 Task: Search one way flight ticket for 3 adults, 3 children in business from South Bend: South Bend International Airport to Fort Wayne: Fort Wayne International Airport on 5-4-2023. Choice of flights is Delta. Number of bags: 4 checked bags. Outbound departure time preference is 9:00.
Action: Mouse moved to (312, 291)
Screenshot: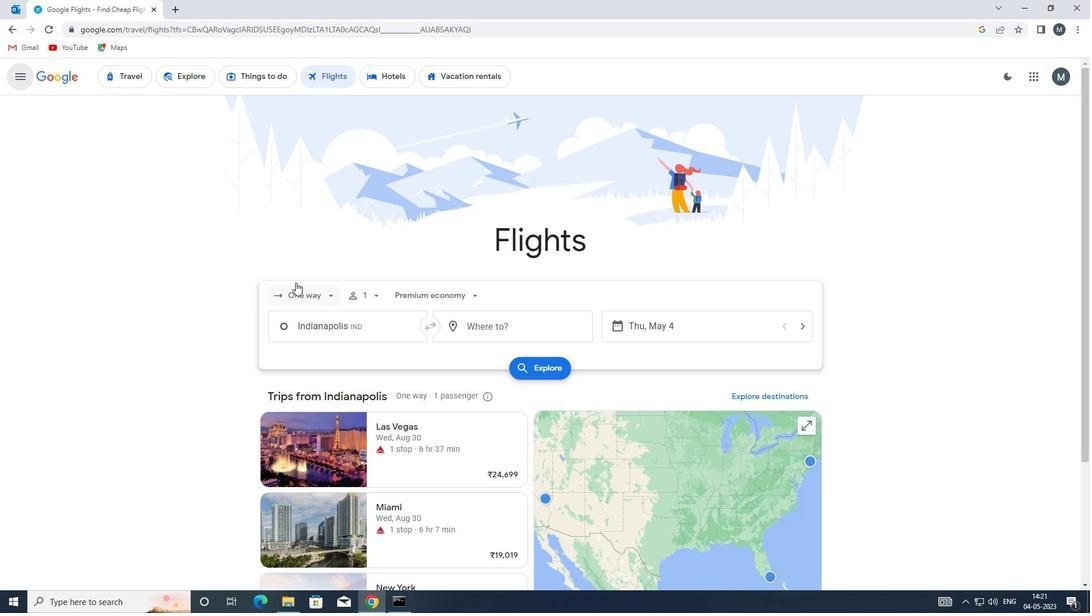 
Action: Mouse pressed left at (312, 291)
Screenshot: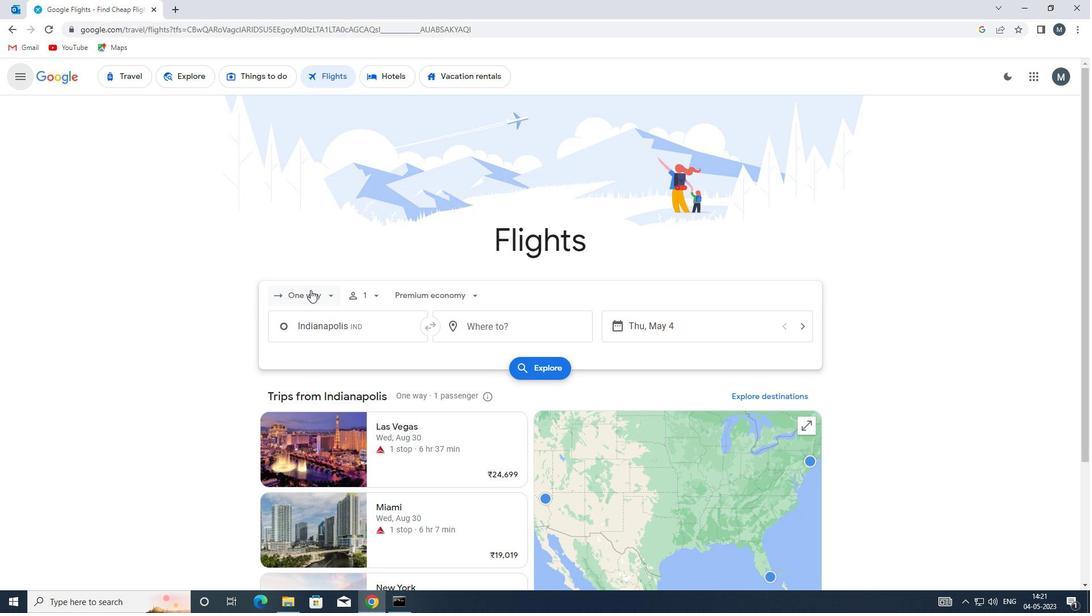 
Action: Mouse moved to (327, 353)
Screenshot: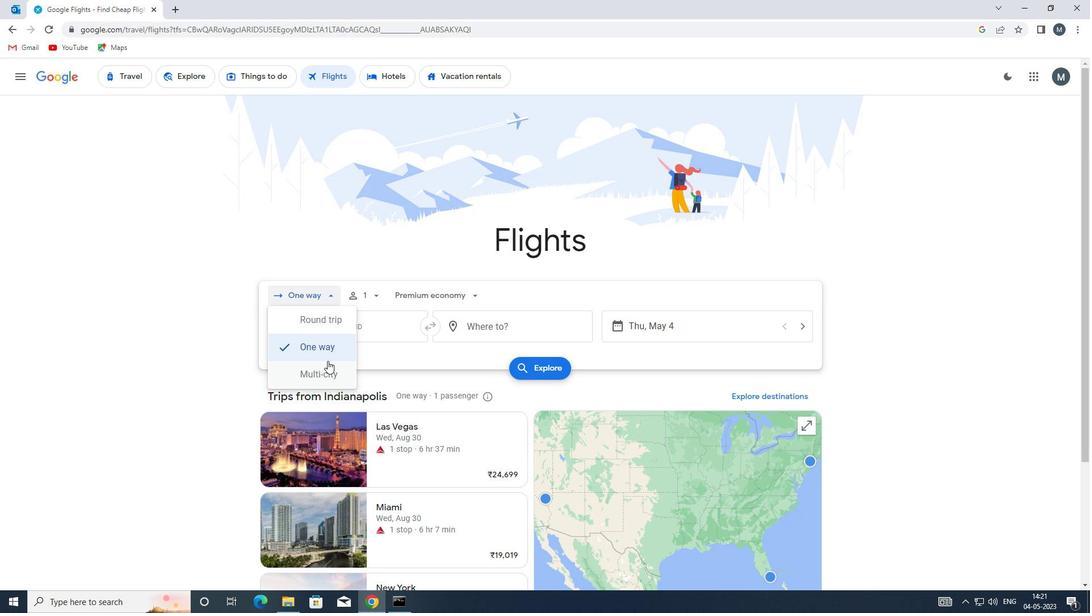 
Action: Mouse pressed left at (327, 353)
Screenshot: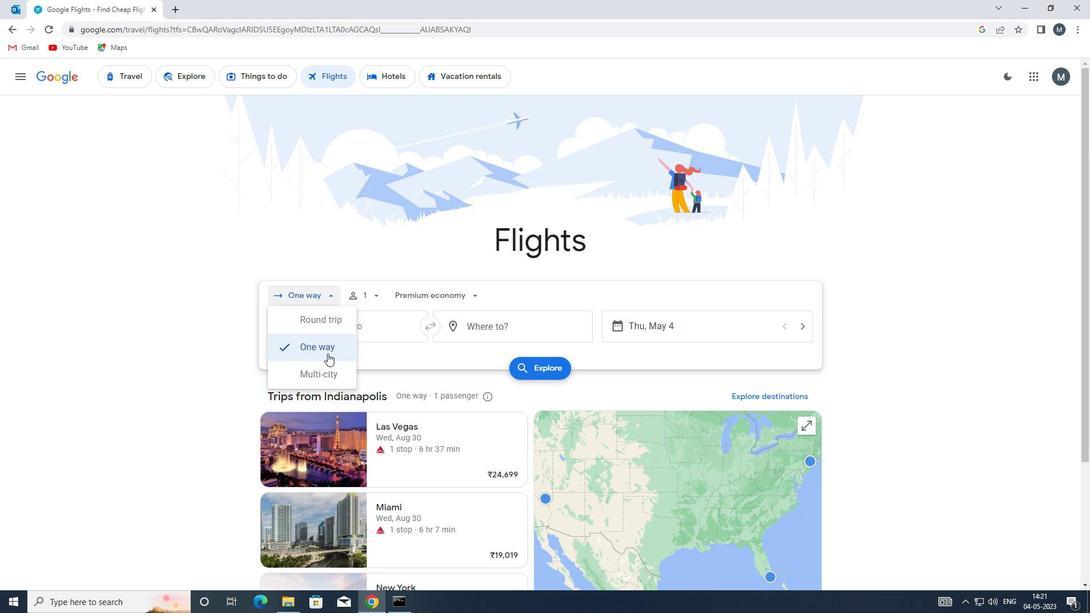
Action: Mouse moved to (372, 298)
Screenshot: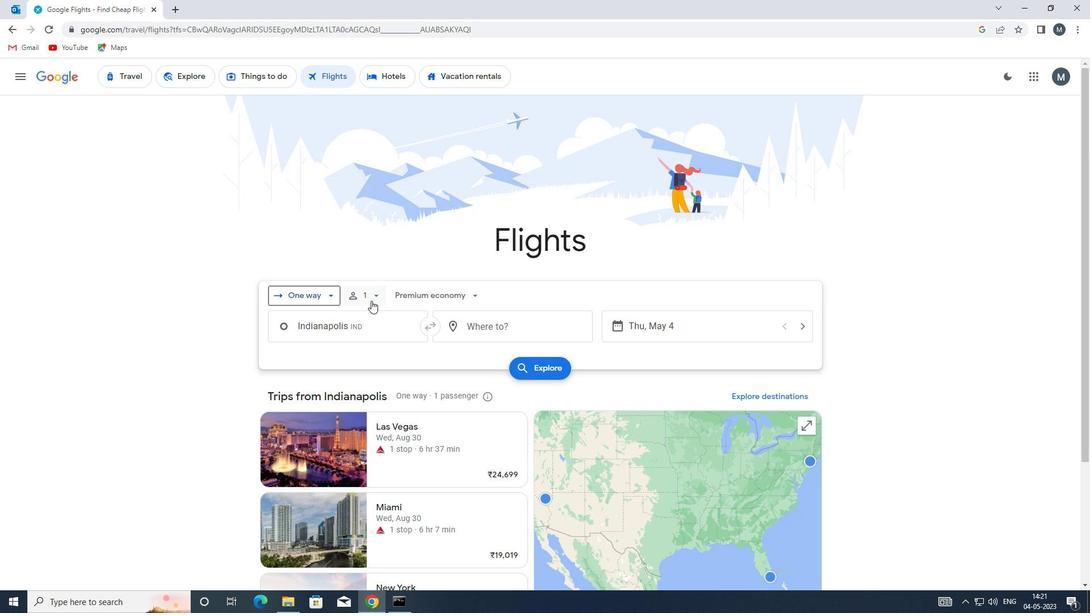 
Action: Mouse pressed left at (372, 298)
Screenshot: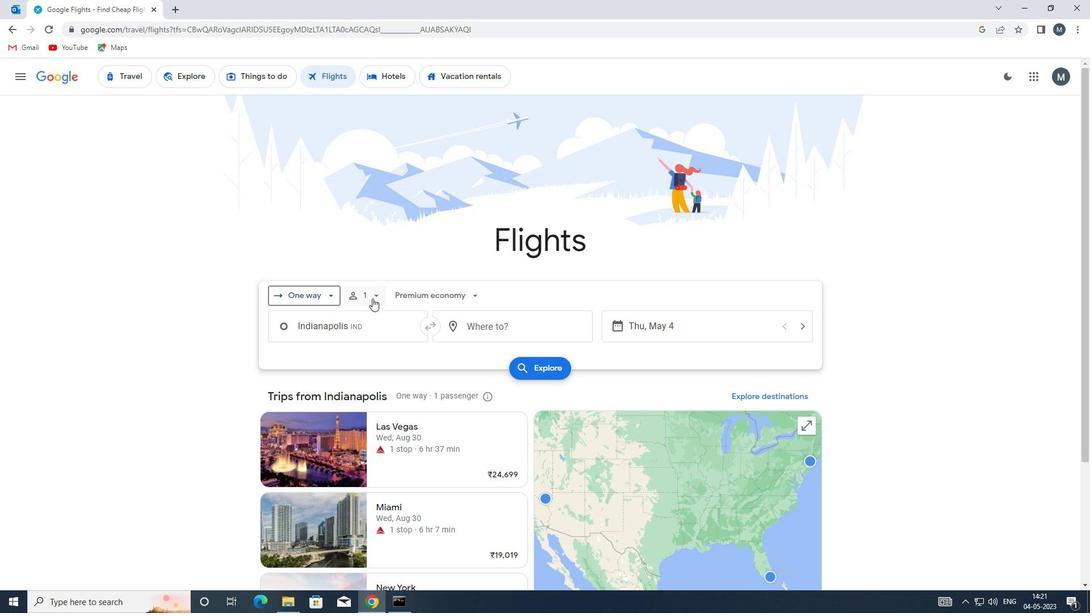 
Action: Mouse pressed left at (372, 298)
Screenshot: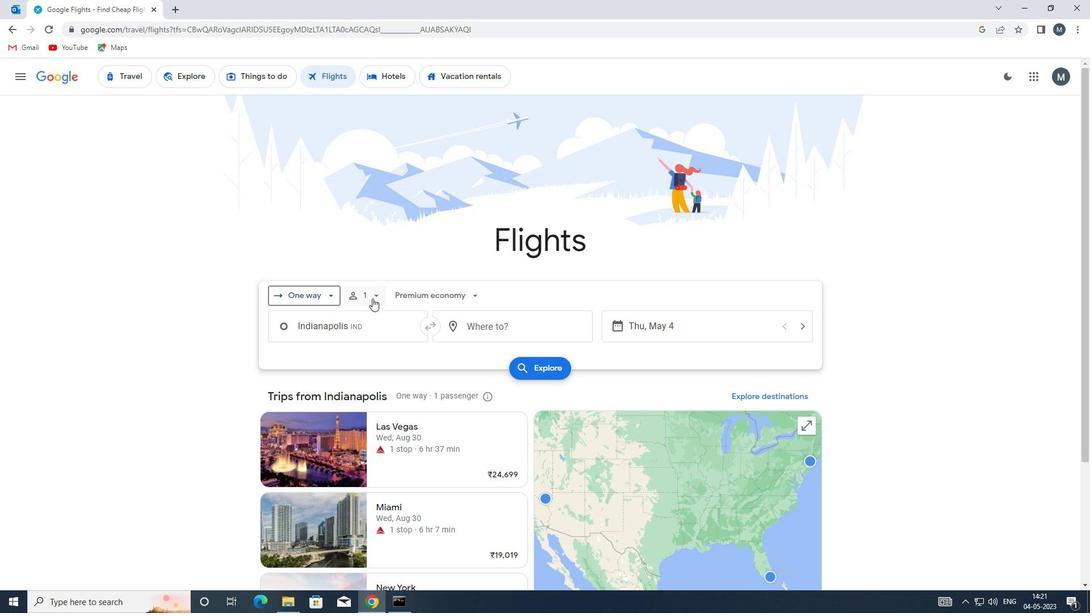 
Action: Mouse moved to (373, 298)
Screenshot: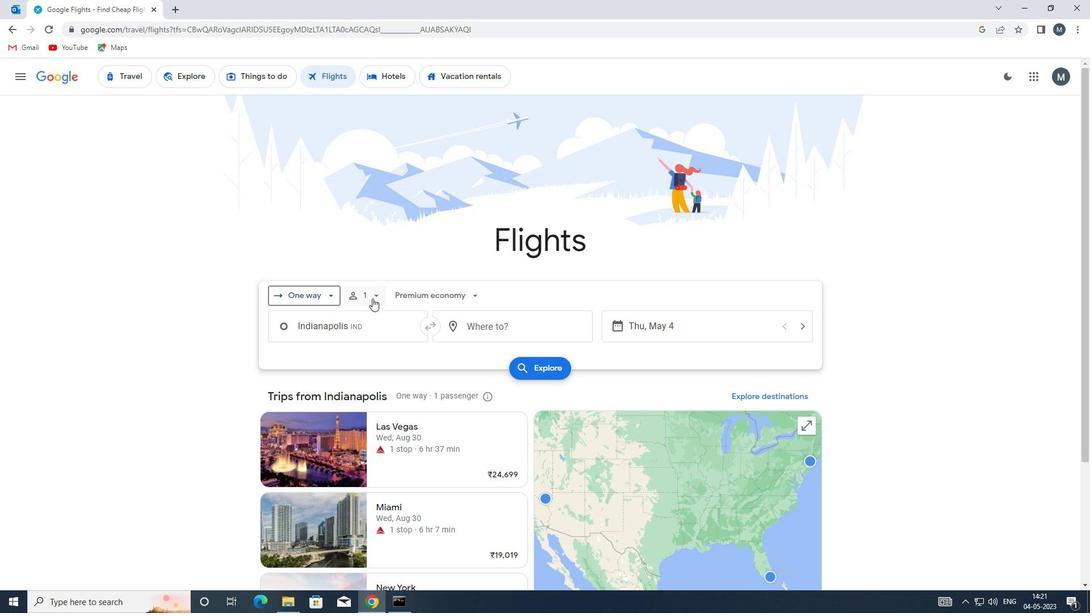 
Action: Mouse pressed left at (373, 298)
Screenshot: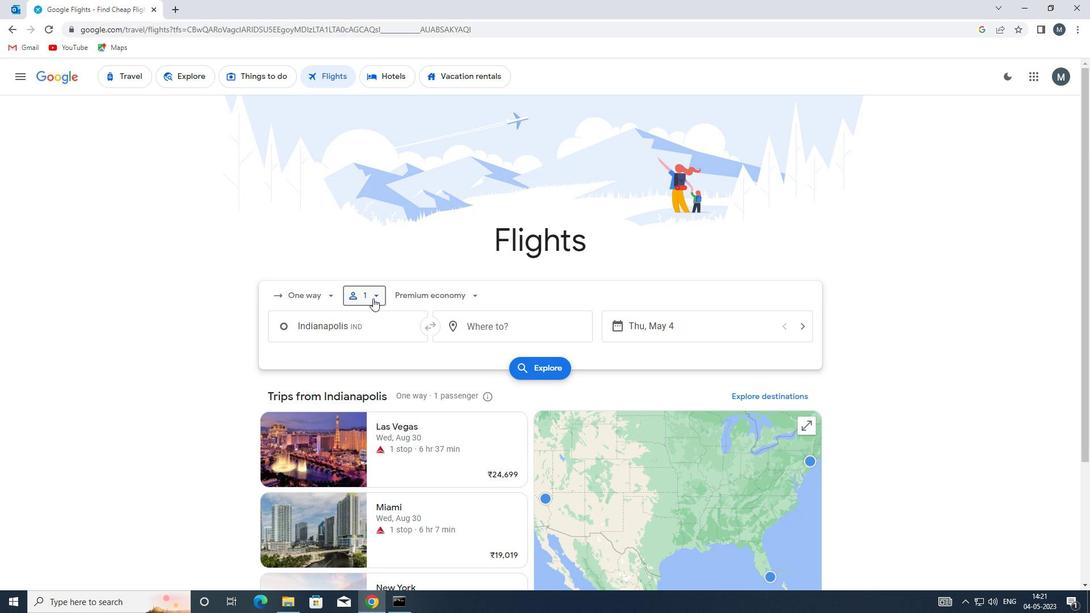 
Action: Mouse moved to (463, 324)
Screenshot: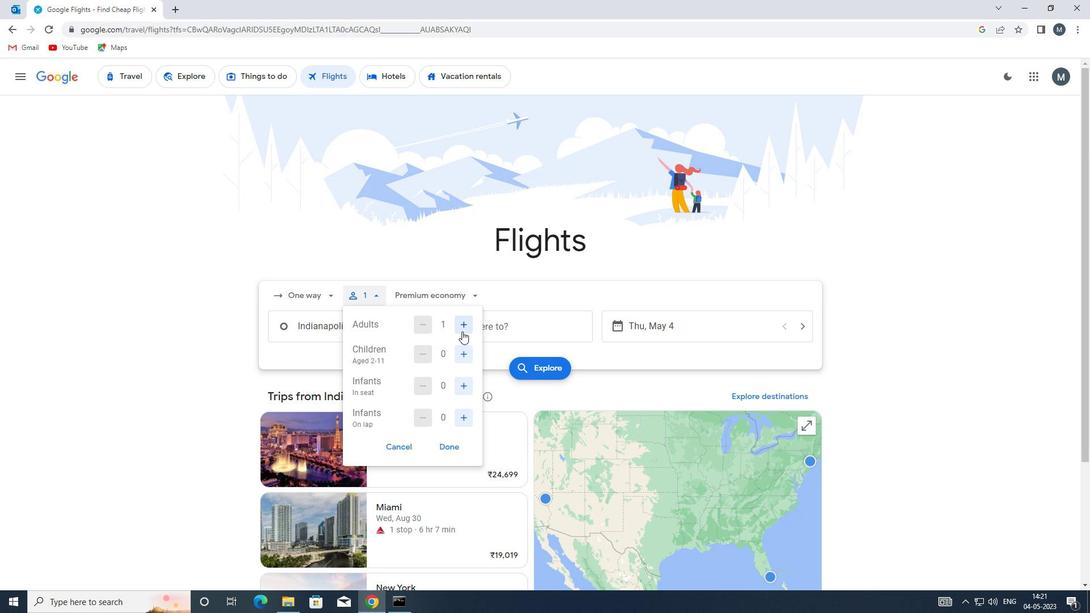 
Action: Mouse pressed left at (463, 324)
Screenshot: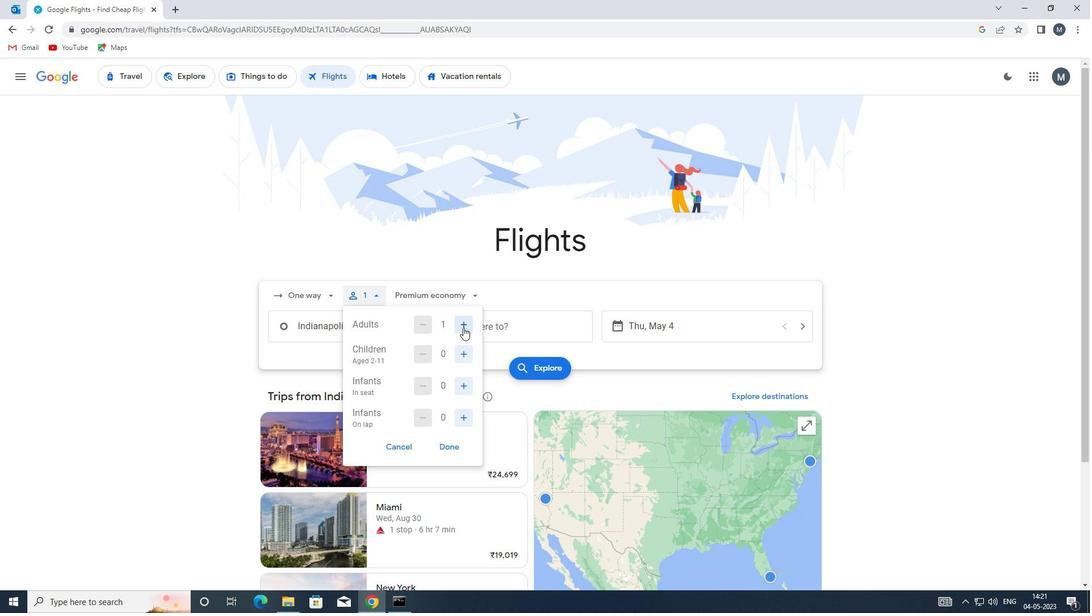 
Action: Mouse pressed left at (463, 324)
Screenshot: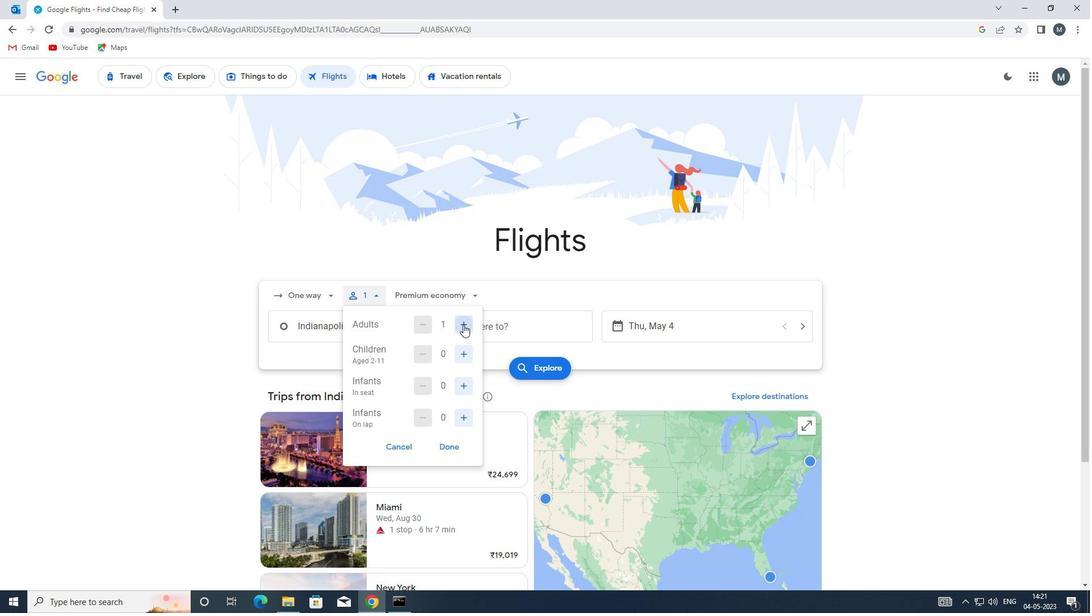 
Action: Mouse moved to (463, 355)
Screenshot: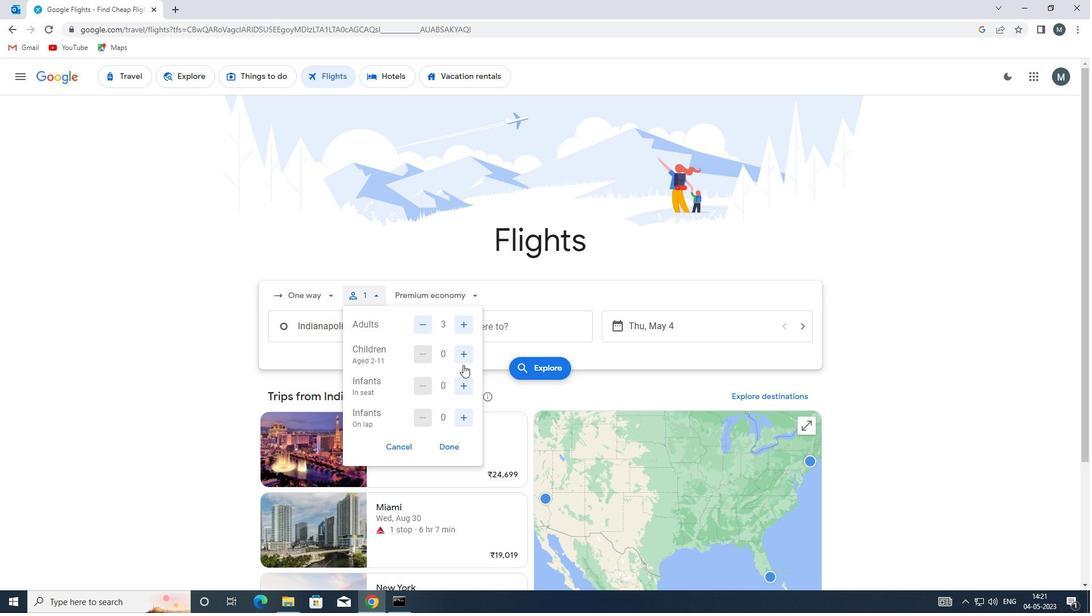 
Action: Mouse pressed left at (463, 355)
Screenshot: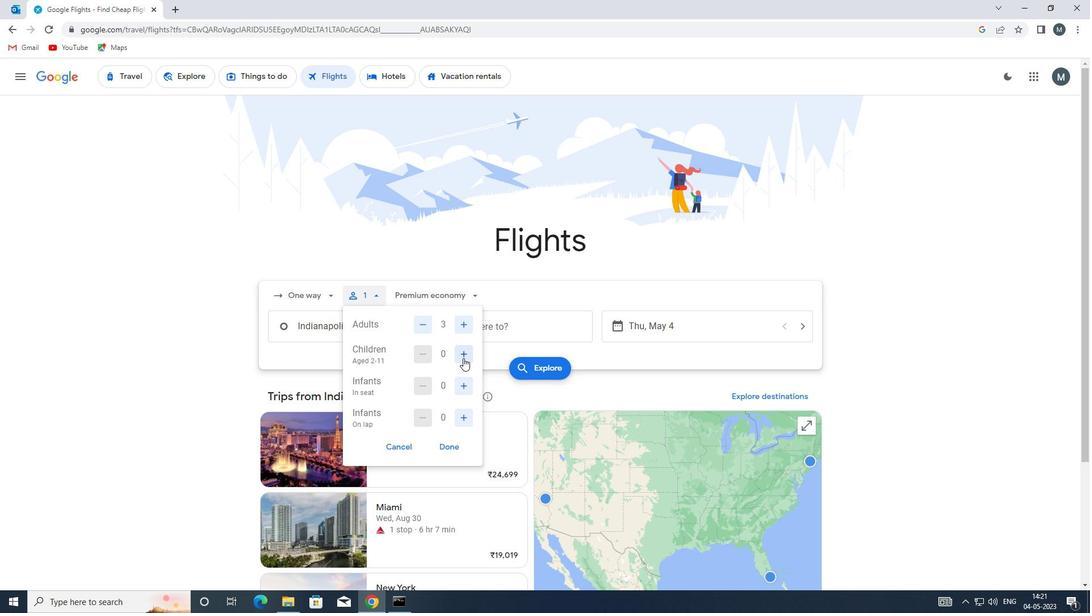
Action: Mouse pressed left at (463, 355)
Screenshot: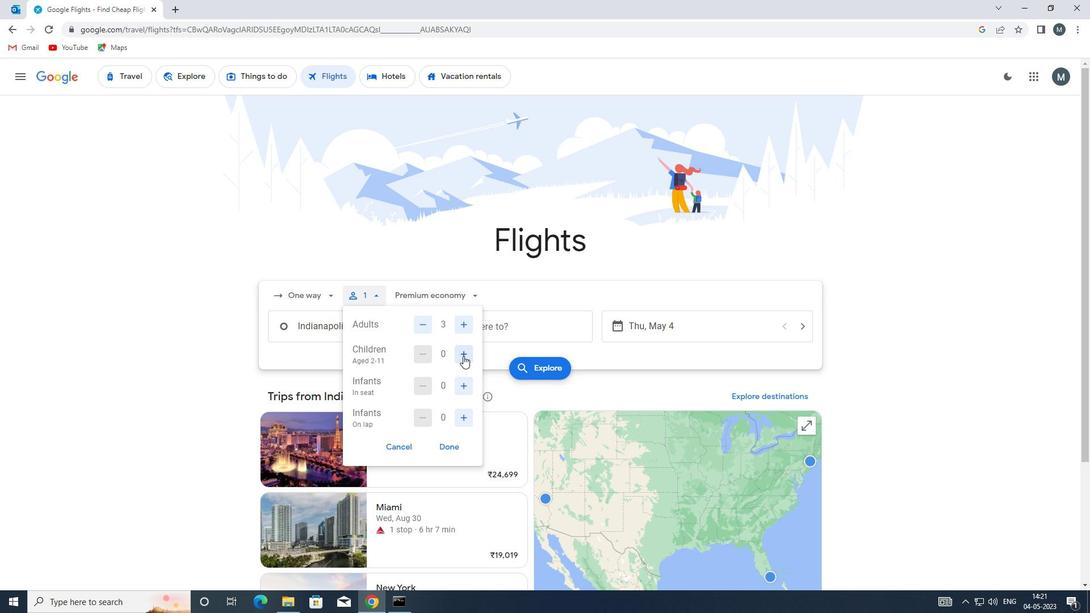 
Action: Mouse pressed left at (463, 355)
Screenshot: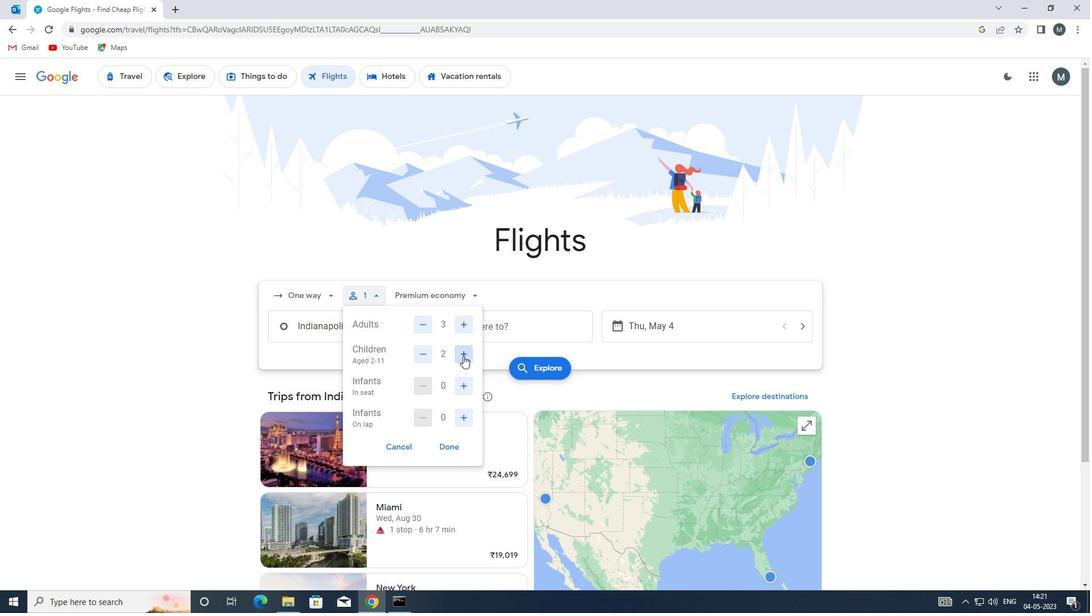 
Action: Mouse moved to (448, 446)
Screenshot: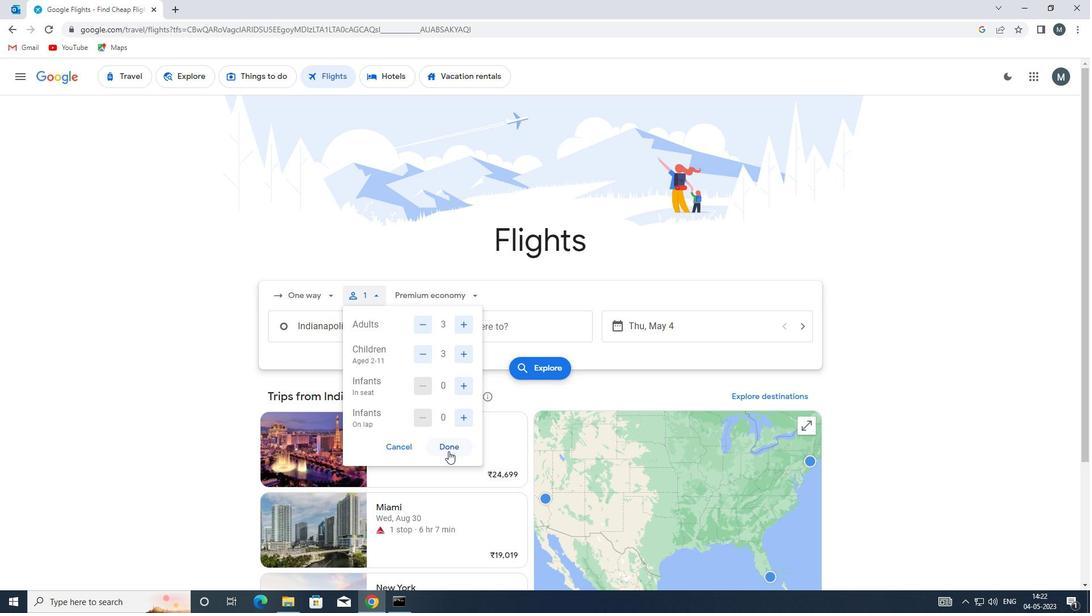 
Action: Mouse pressed left at (448, 446)
Screenshot: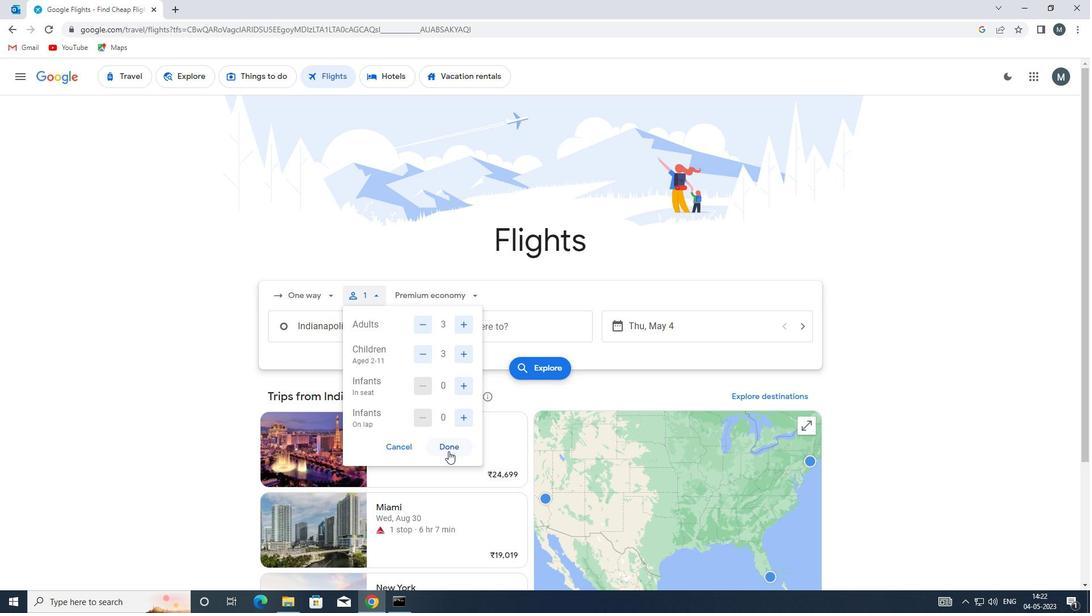 
Action: Mouse moved to (443, 296)
Screenshot: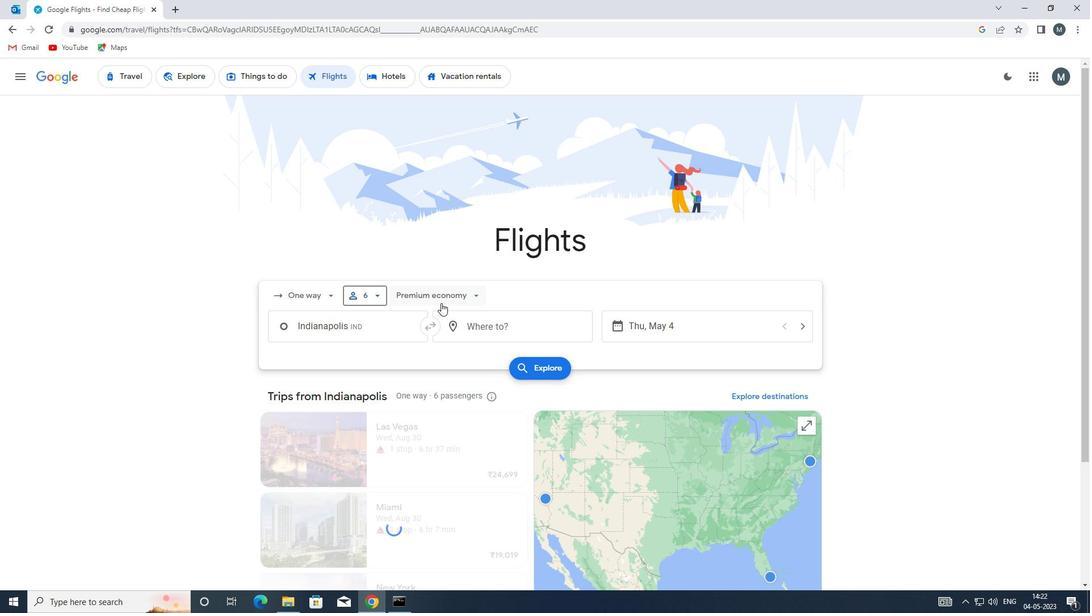 
Action: Mouse pressed left at (443, 296)
Screenshot: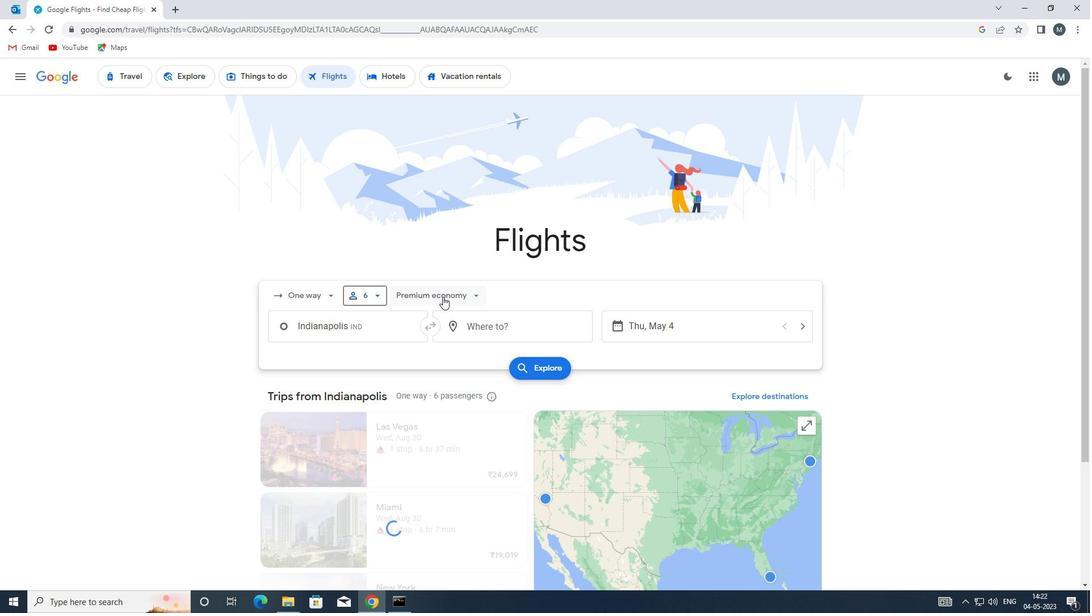 
Action: Mouse moved to (447, 372)
Screenshot: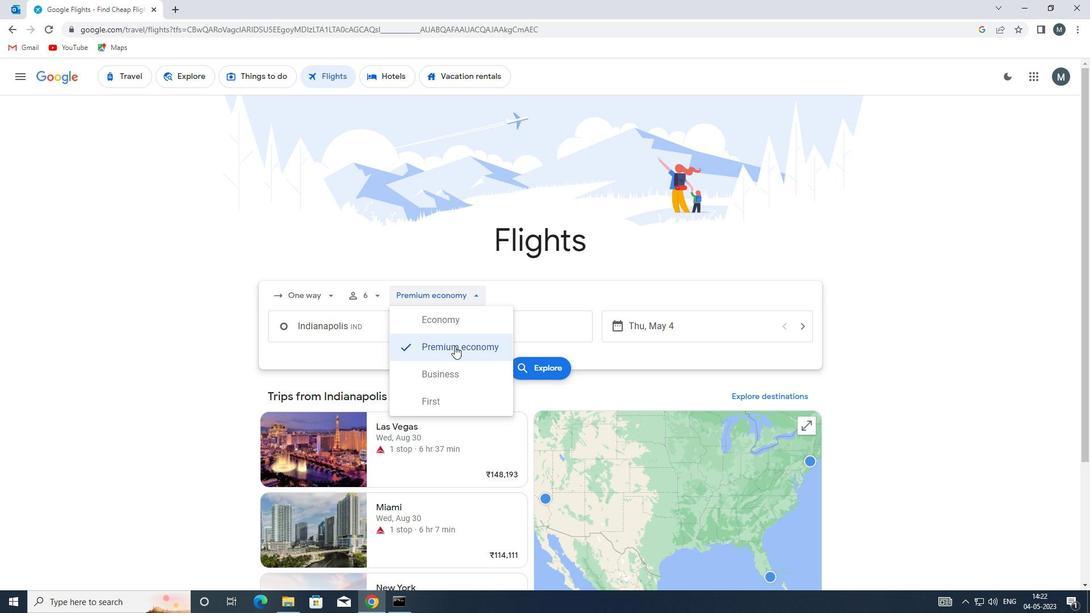 
Action: Mouse pressed left at (447, 372)
Screenshot: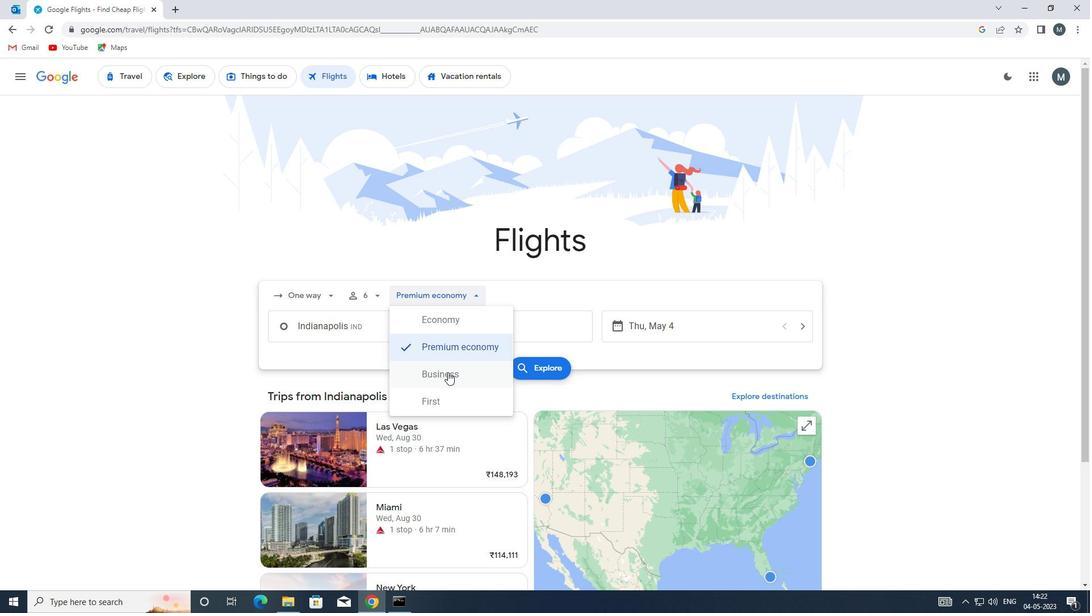 
Action: Mouse moved to (366, 327)
Screenshot: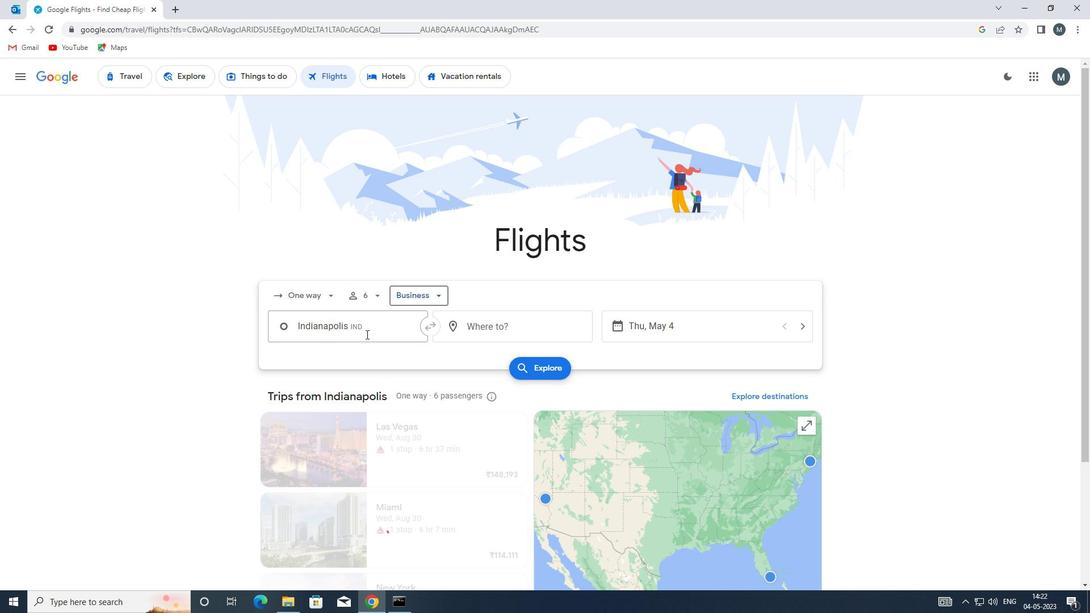 
Action: Mouse pressed left at (366, 327)
Screenshot: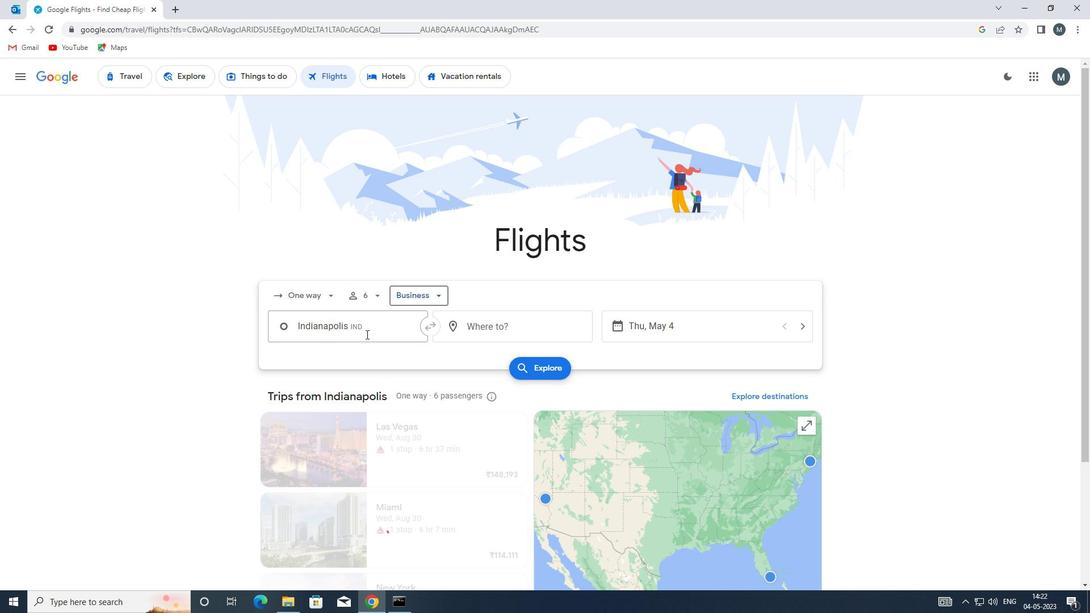 
Action: Key pressed sbn
Screenshot: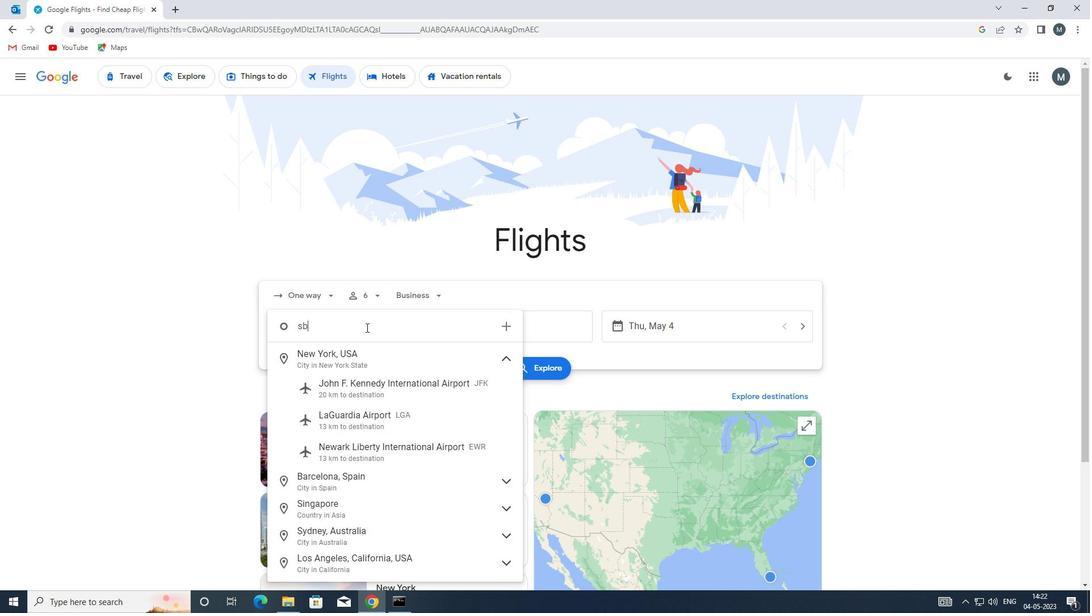 
Action: Mouse moved to (370, 357)
Screenshot: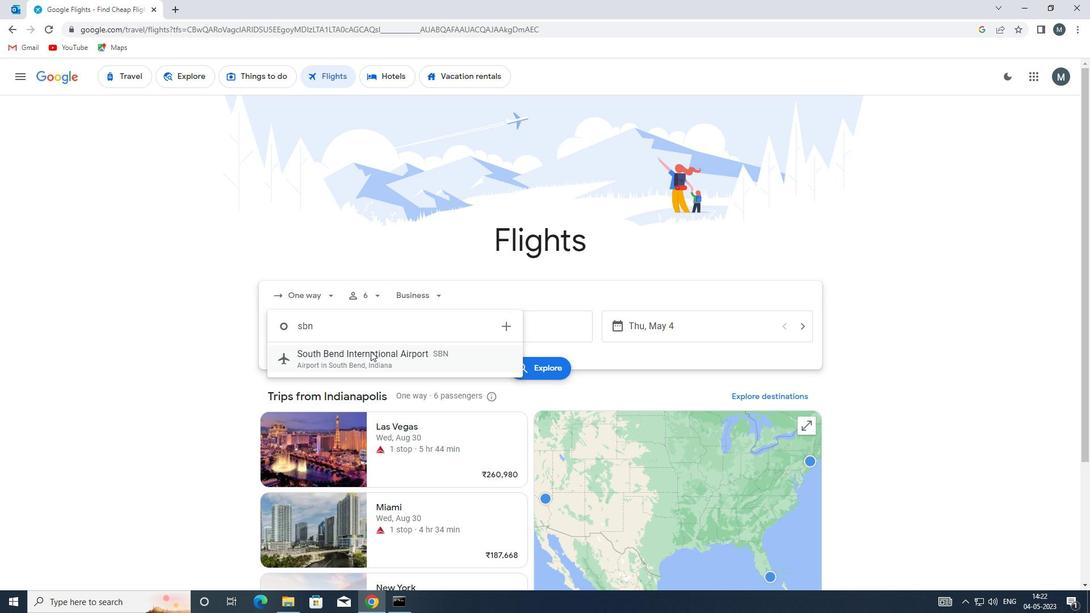
Action: Mouse pressed left at (370, 357)
Screenshot: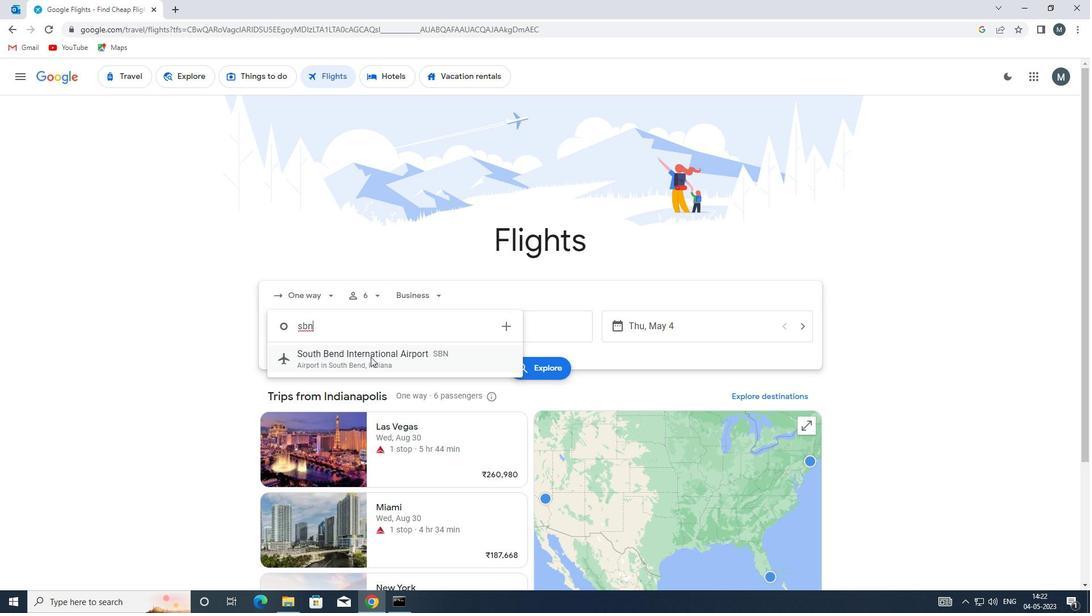 
Action: Mouse moved to (483, 328)
Screenshot: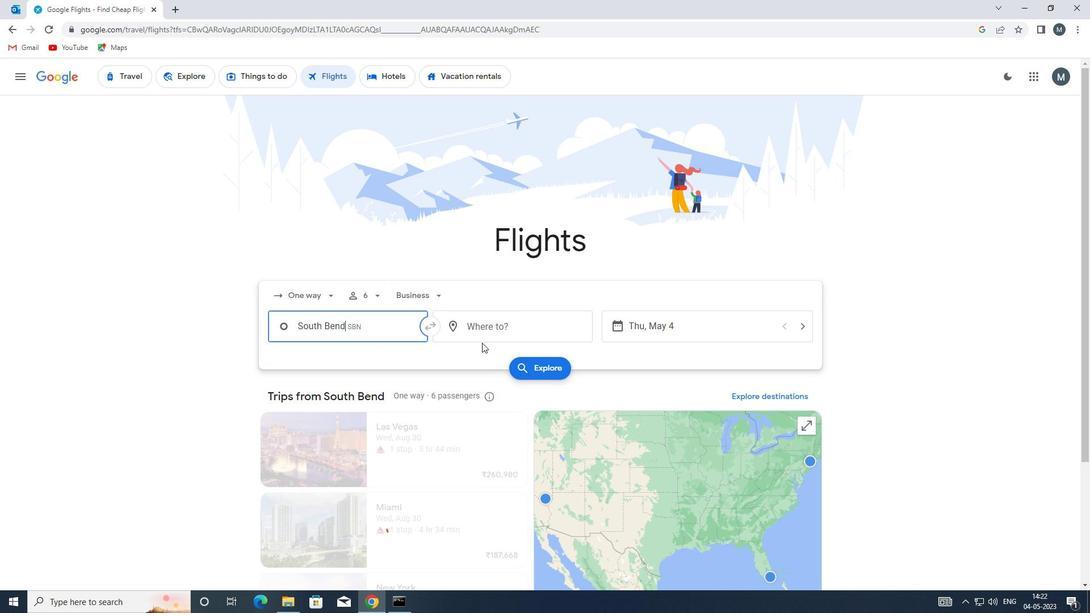 
Action: Mouse pressed left at (483, 328)
Screenshot: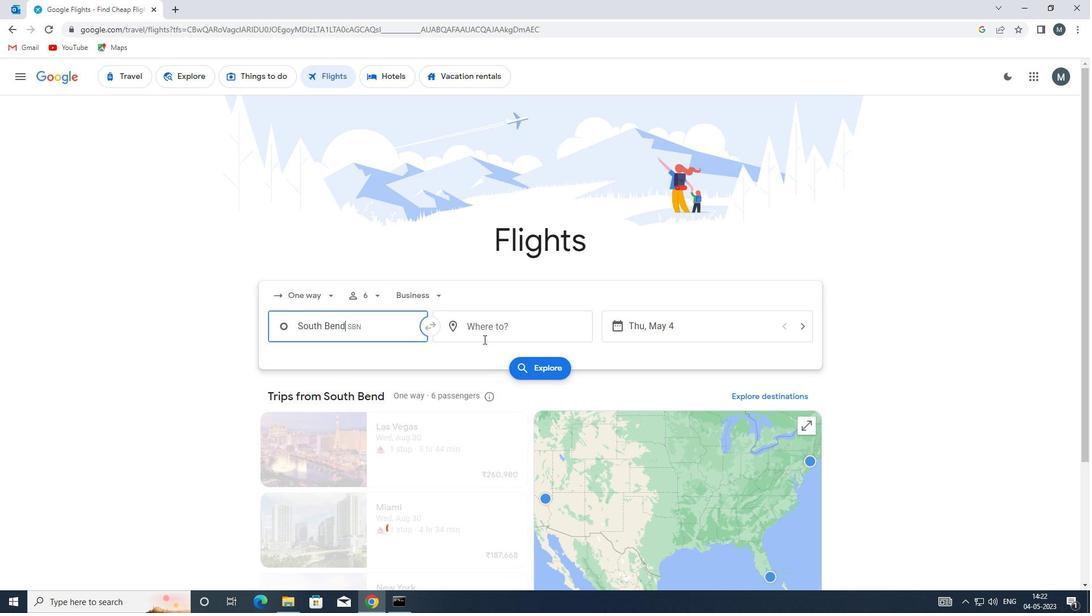 
Action: Key pressed fwa
Screenshot: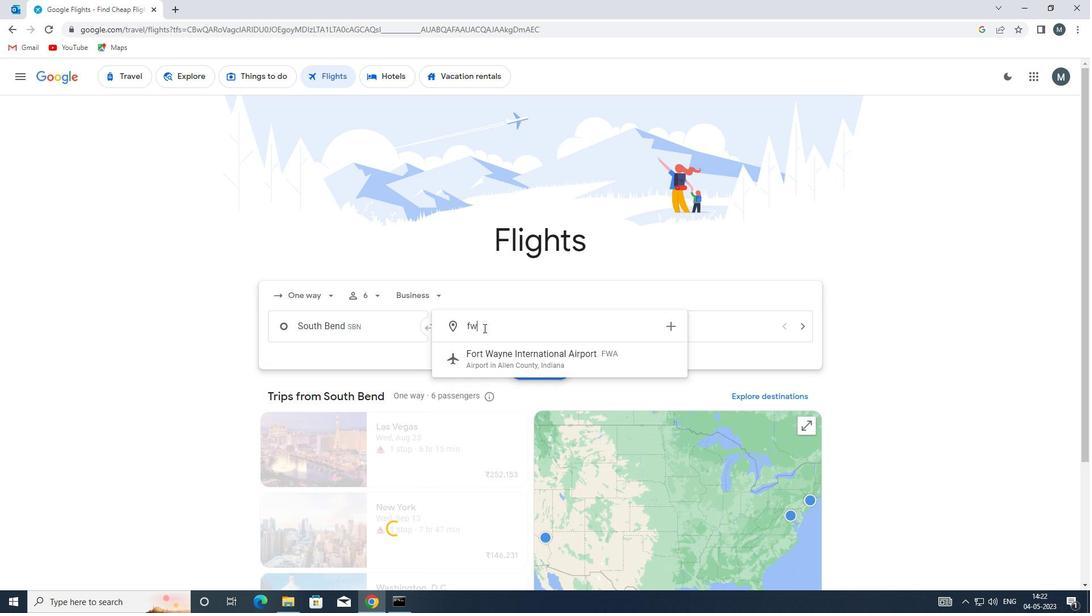 
Action: Mouse moved to (491, 362)
Screenshot: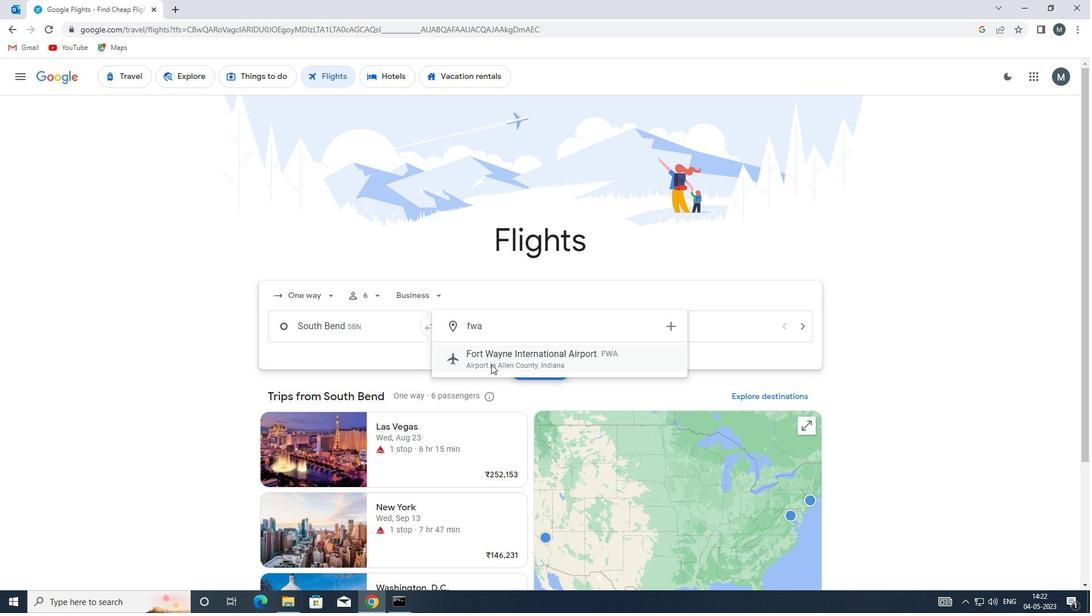 
Action: Mouse pressed left at (491, 362)
Screenshot: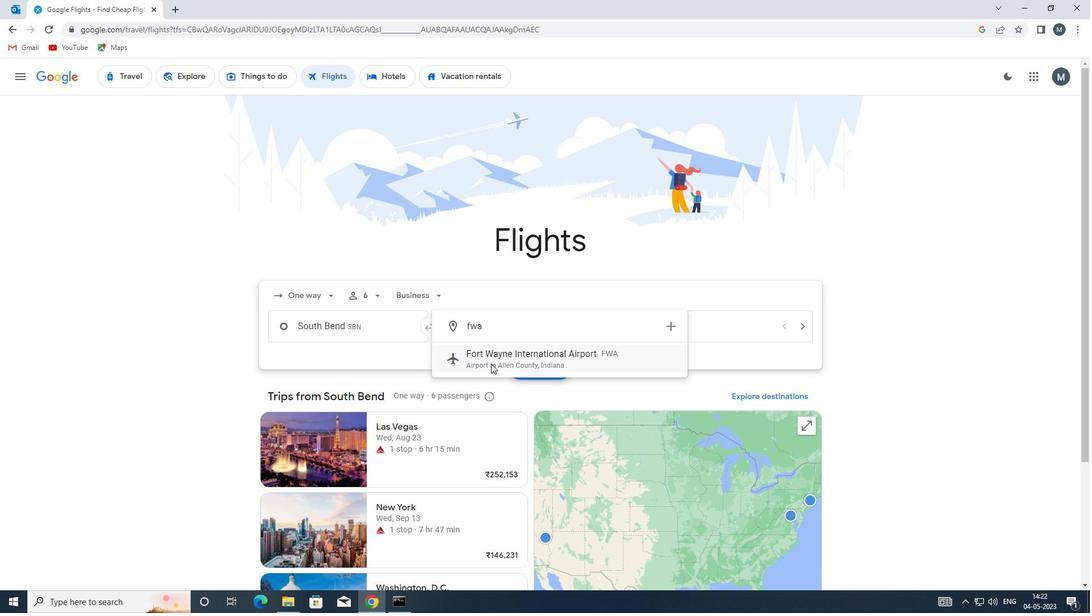 
Action: Mouse moved to (635, 326)
Screenshot: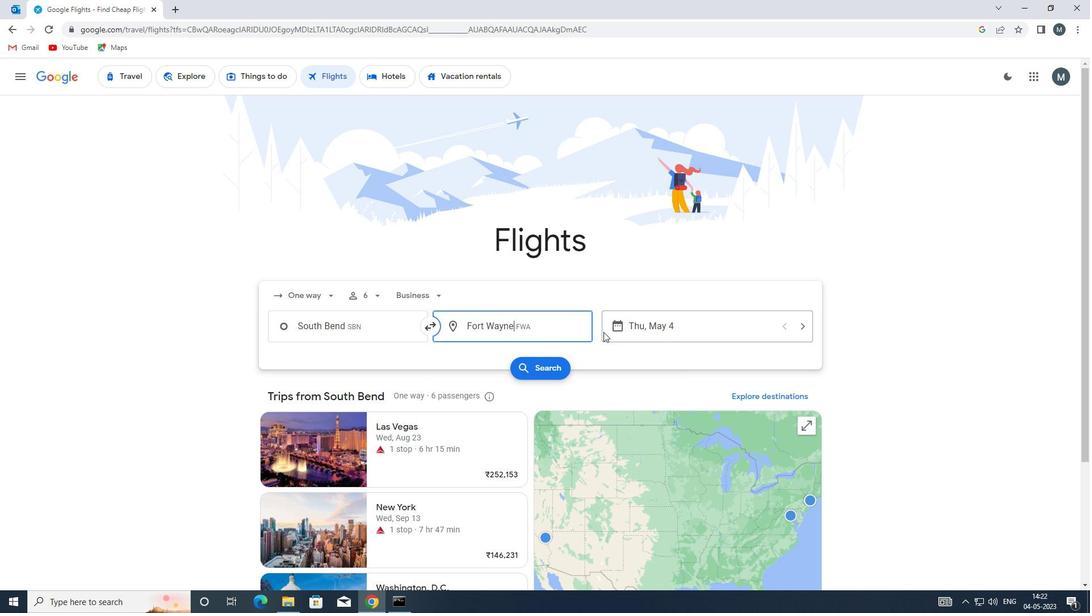 
Action: Mouse pressed left at (635, 326)
Screenshot: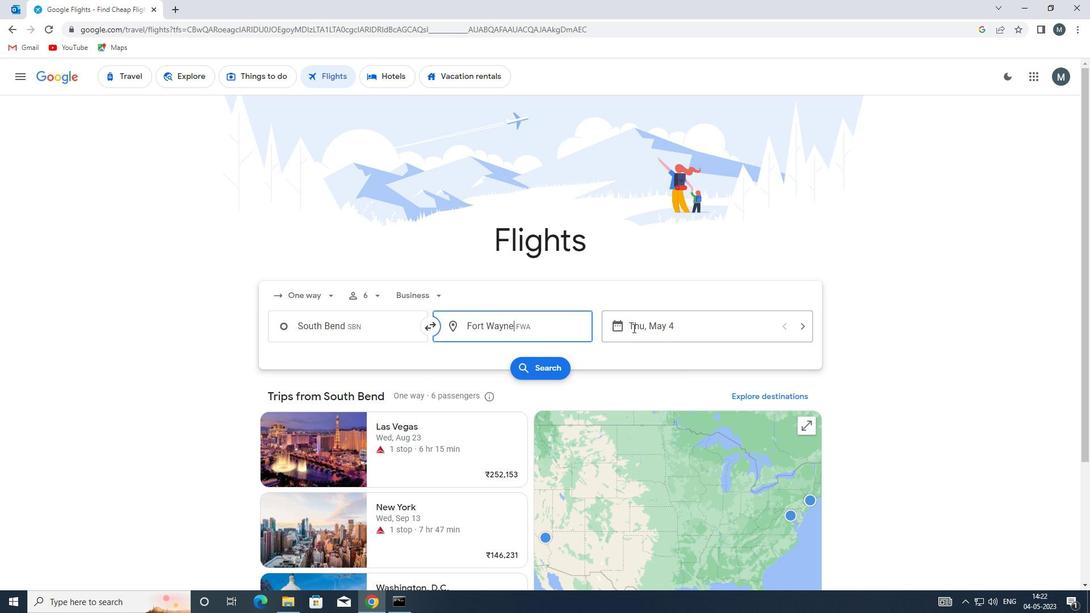 
Action: Mouse moved to (515, 378)
Screenshot: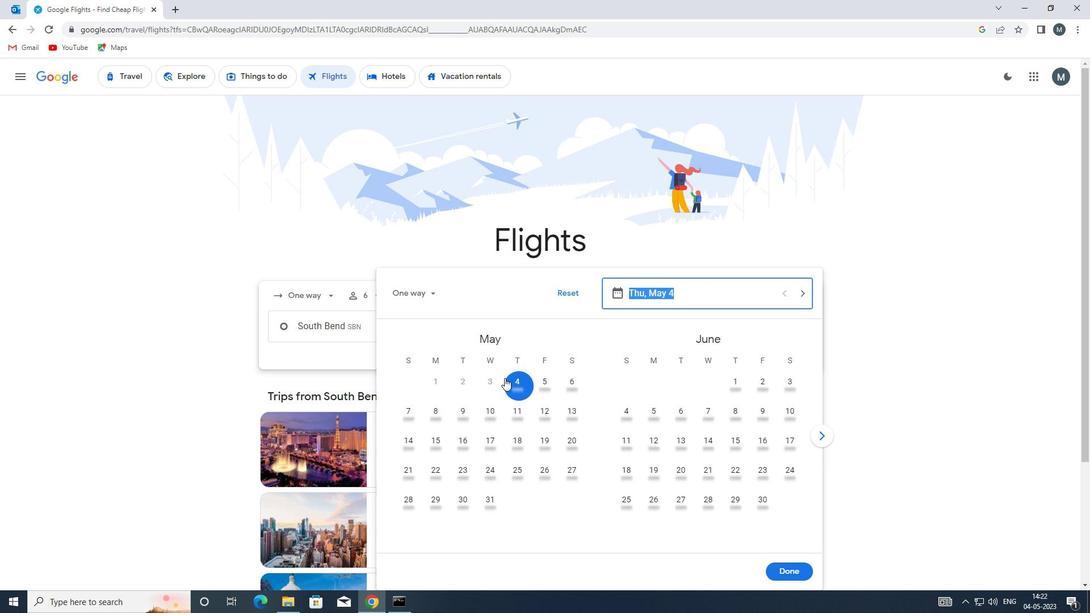 
Action: Mouse pressed left at (515, 378)
Screenshot: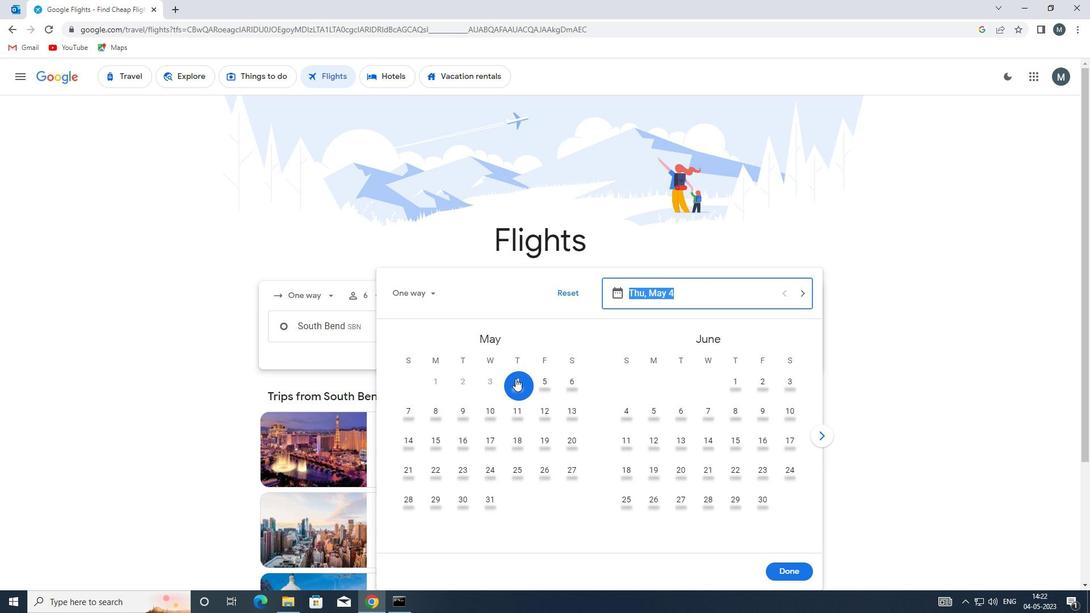 
Action: Mouse moved to (794, 564)
Screenshot: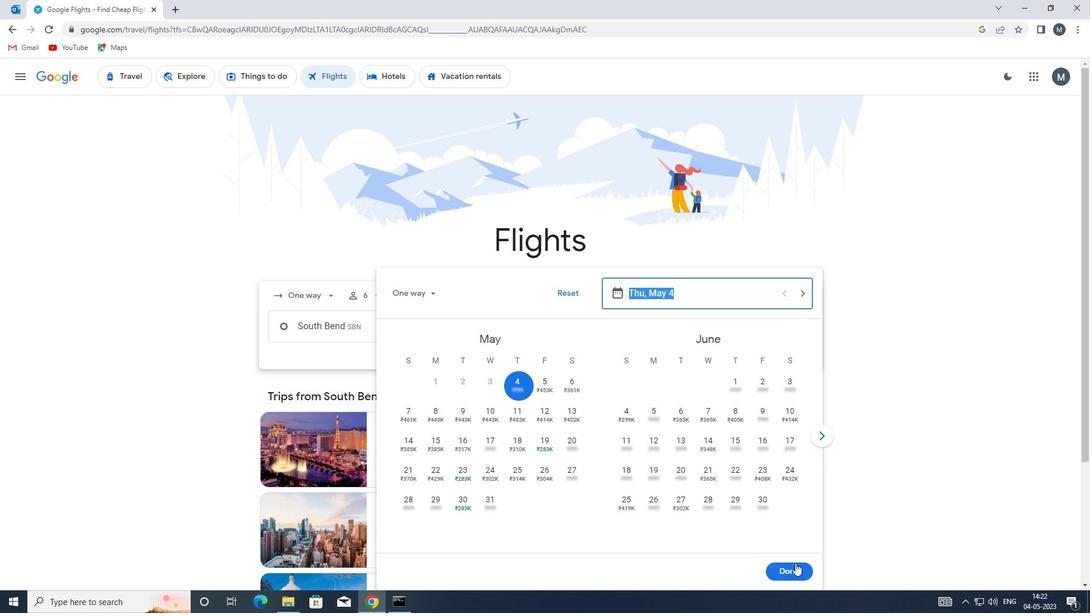 
Action: Mouse pressed left at (794, 564)
Screenshot: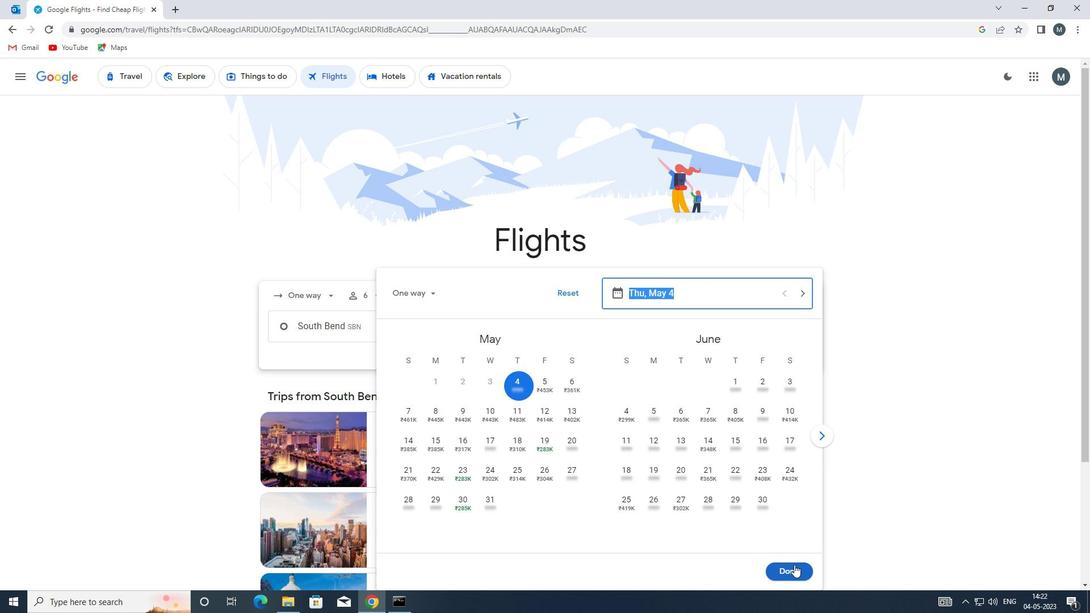 
Action: Mouse moved to (526, 362)
Screenshot: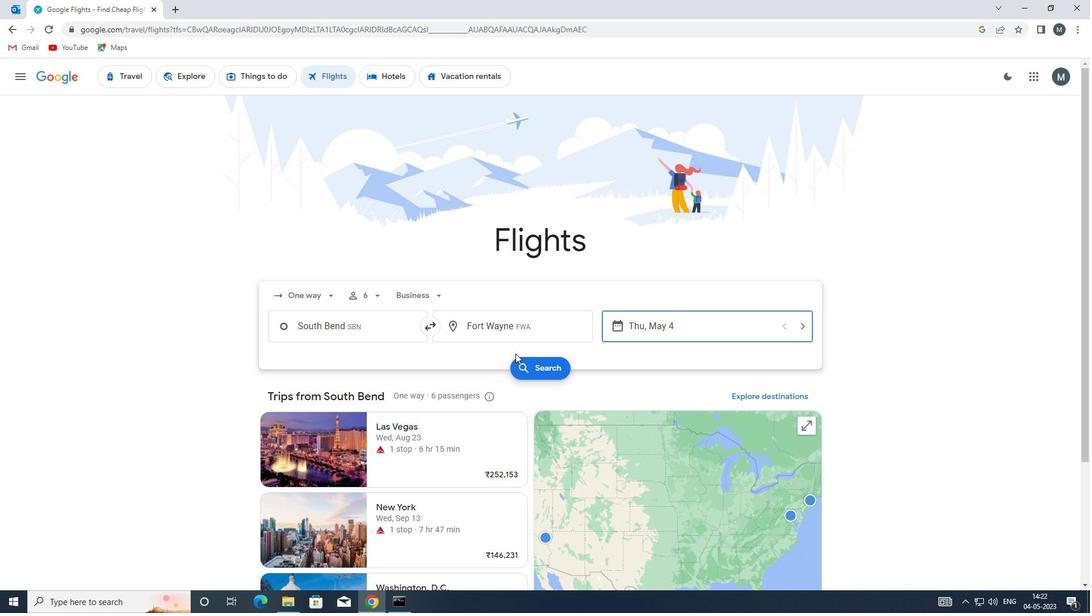 
Action: Mouse pressed left at (526, 362)
Screenshot: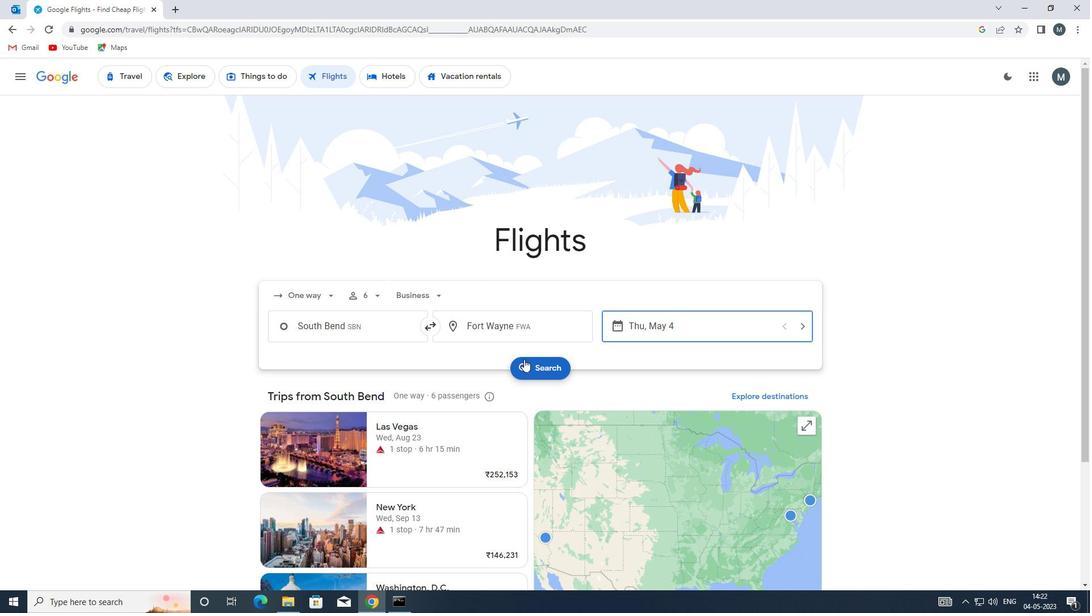 
Action: Mouse moved to (262, 179)
Screenshot: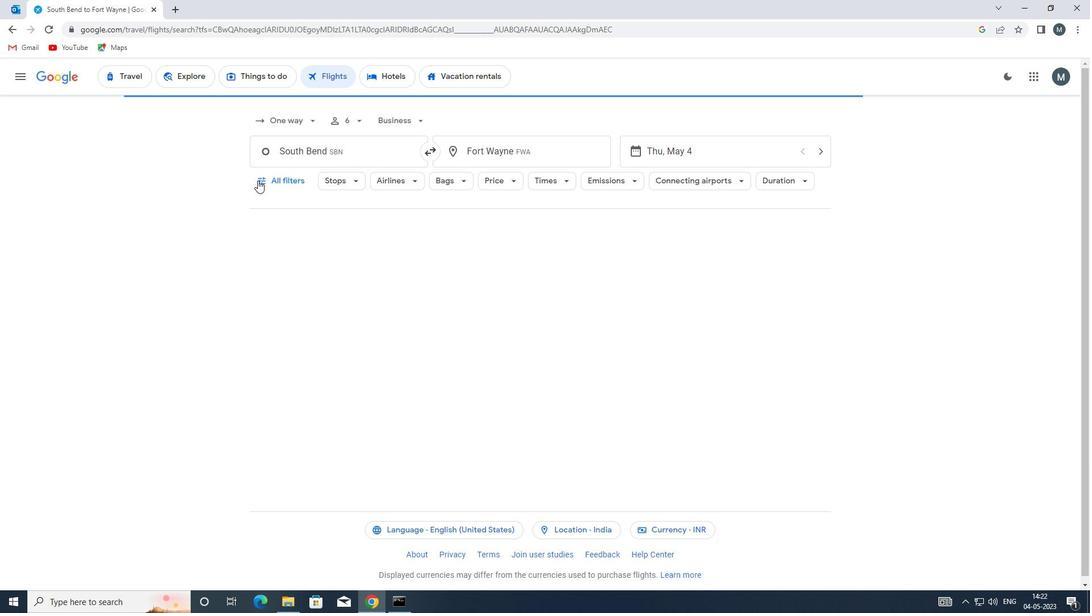 
Action: Mouse pressed left at (262, 179)
Screenshot: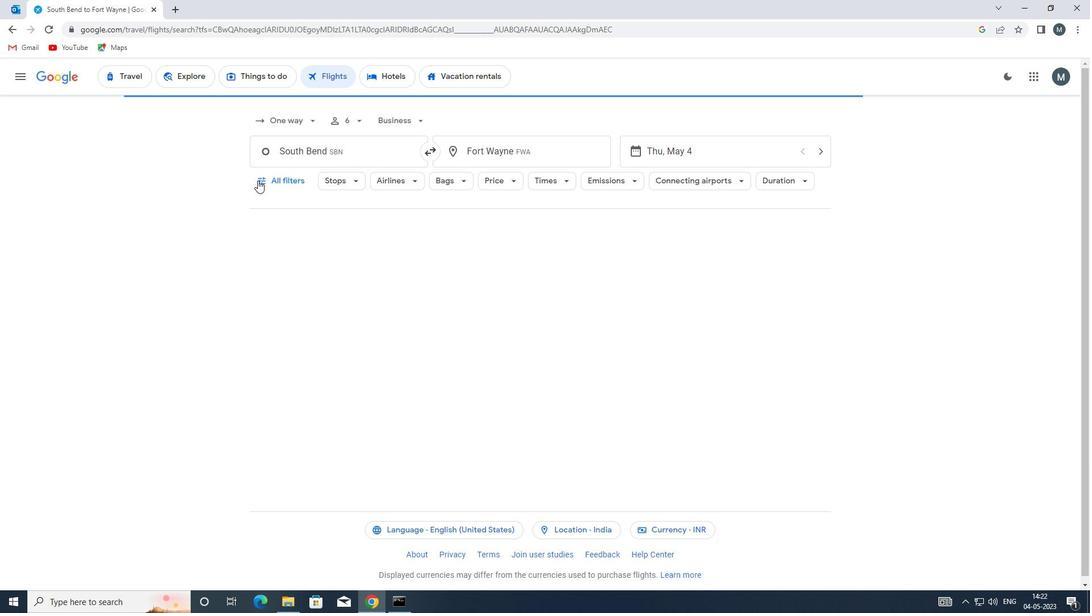 
Action: Mouse moved to (312, 320)
Screenshot: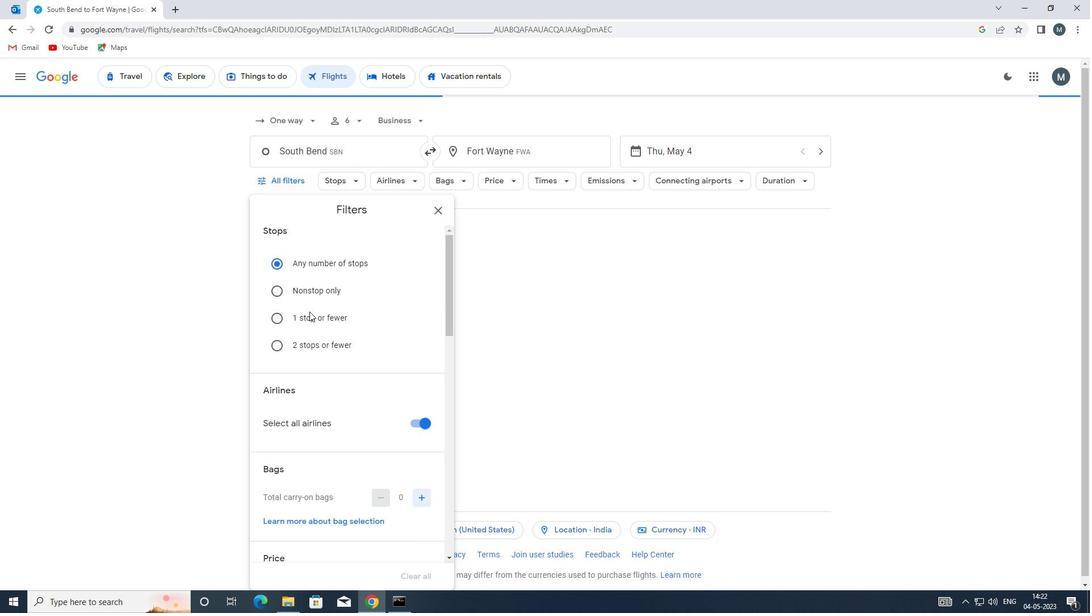 
Action: Mouse scrolled (312, 319) with delta (0, 0)
Screenshot: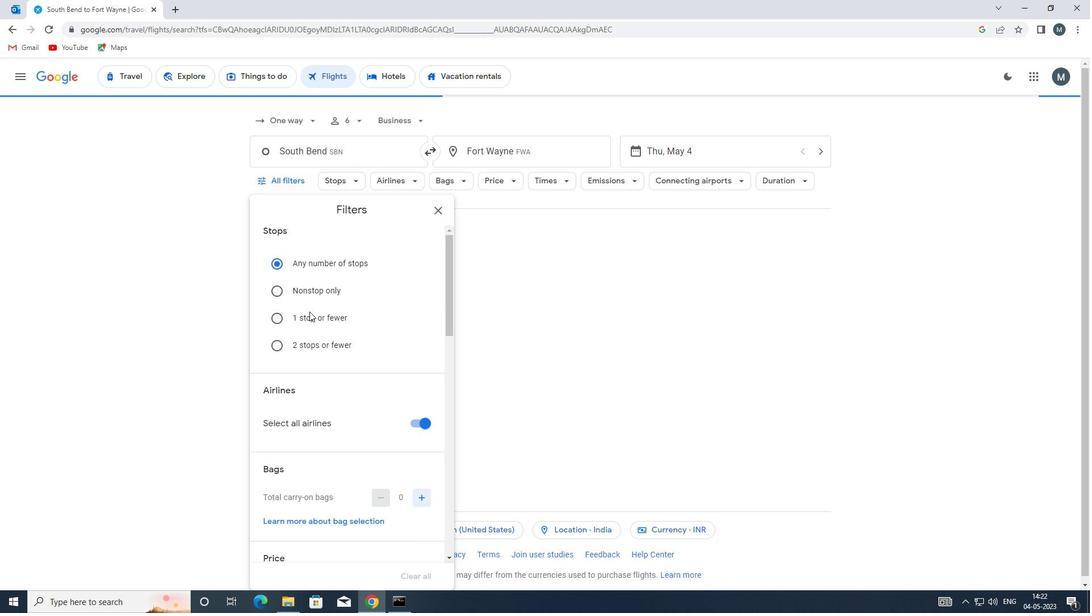 
Action: Mouse moved to (313, 323)
Screenshot: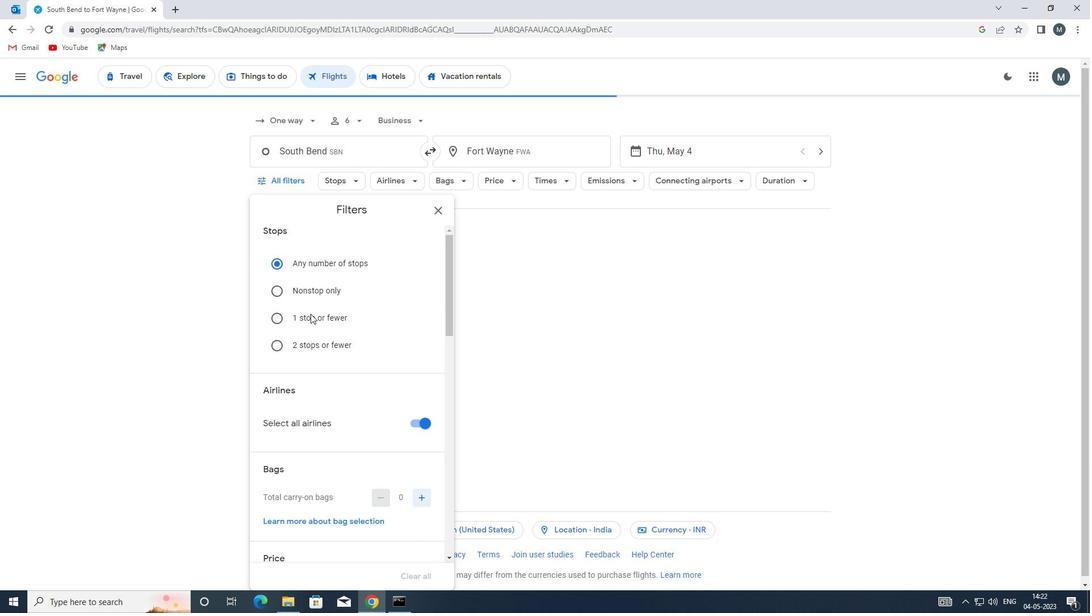 
Action: Mouse scrolled (313, 322) with delta (0, 0)
Screenshot: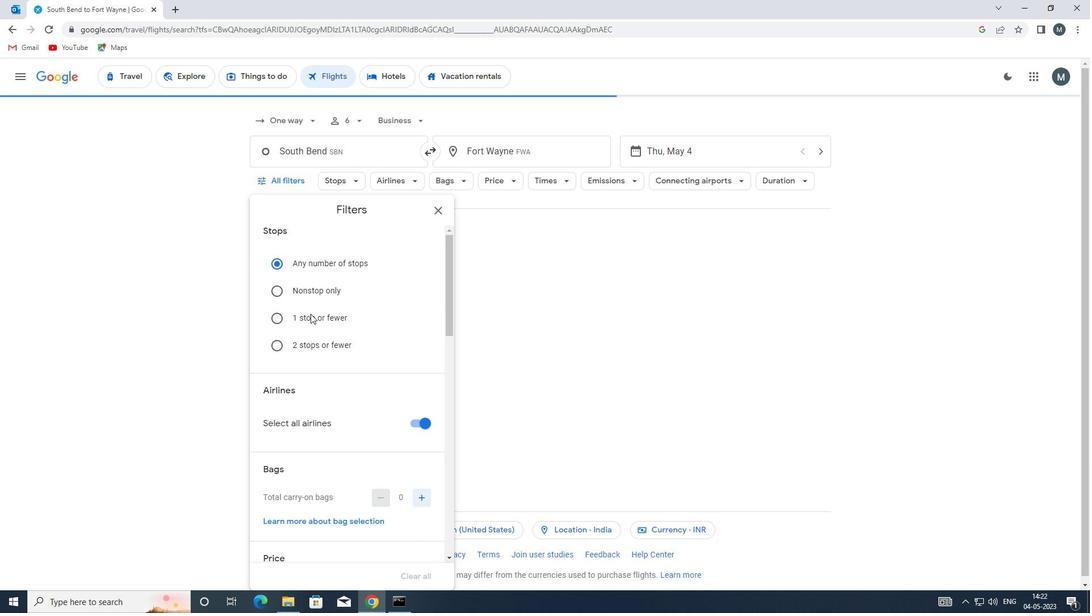 
Action: Mouse moved to (421, 310)
Screenshot: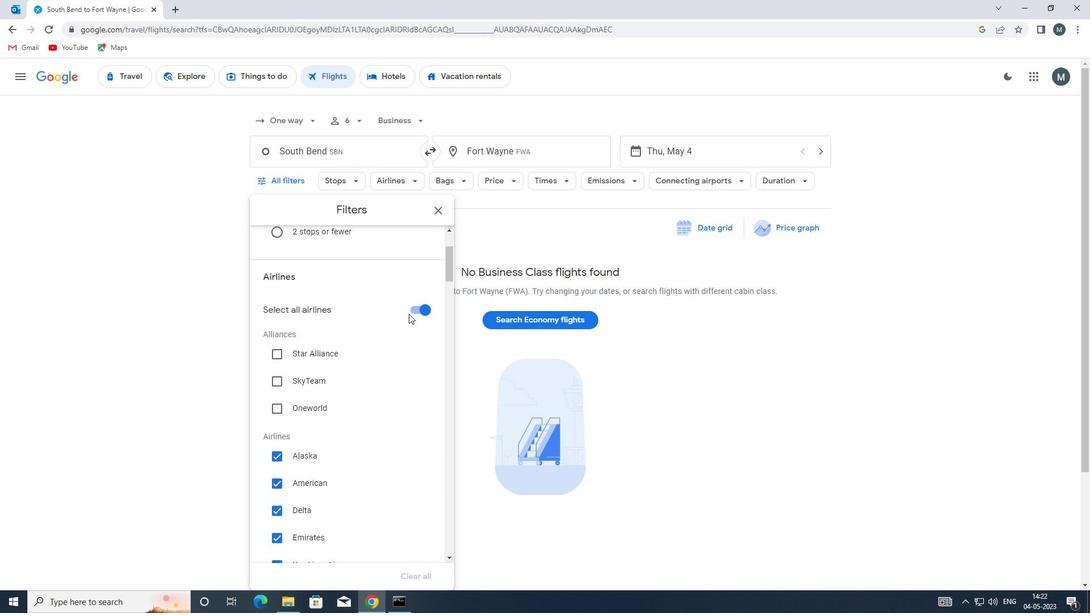 
Action: Mouse pressed left at (421, 310)
Screenshot: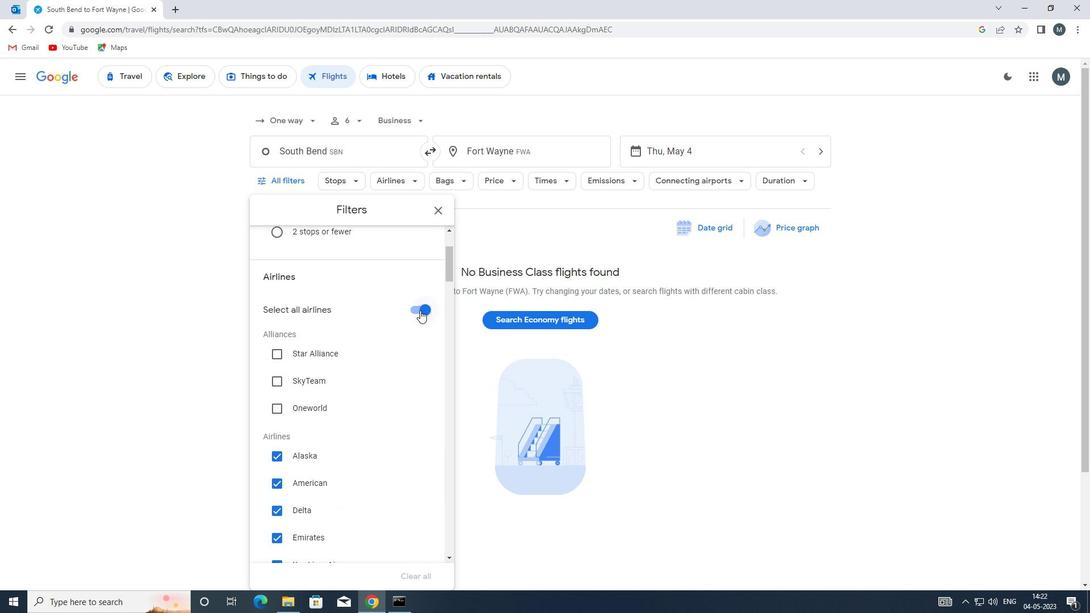 
Action: Mouse moved to (332, 414)
Screenshot: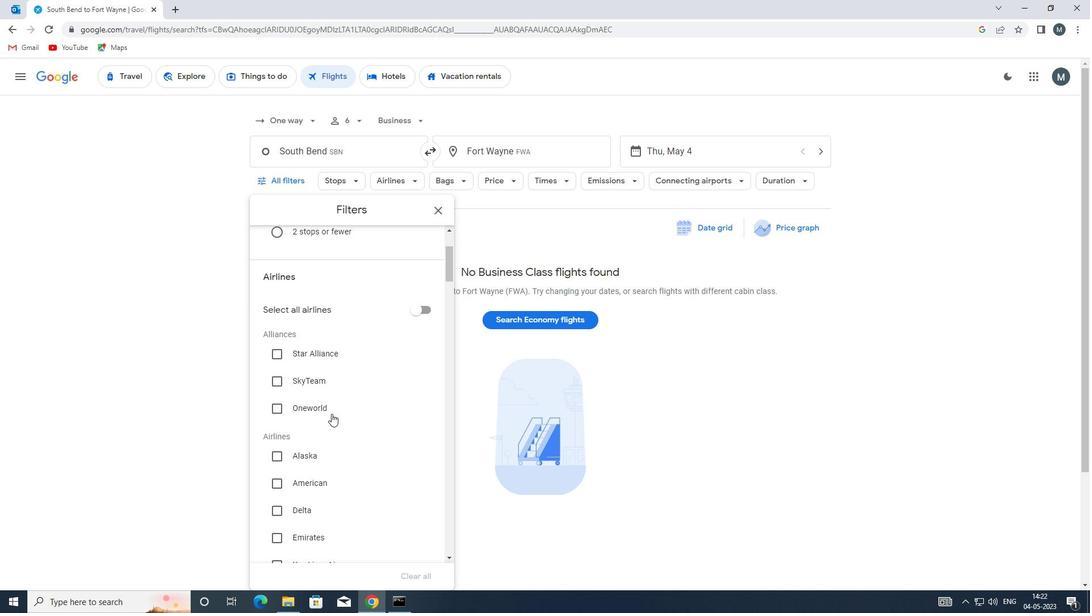 
Action: Mouse scrolled (332, 413) with delta (0, 0)
Screenshot: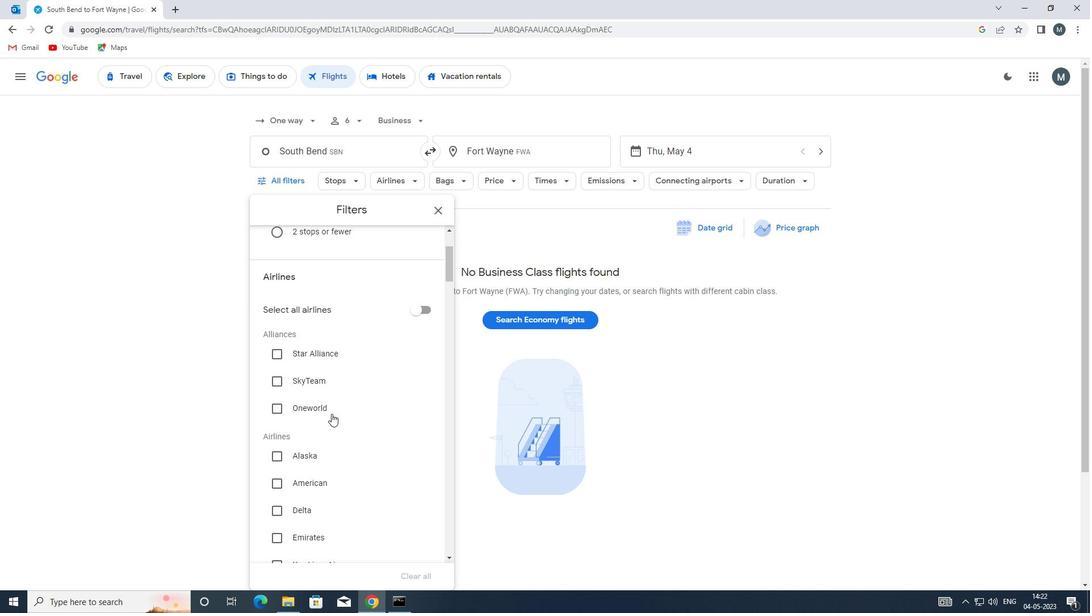 
Action: Mouse moved to (325, 449)
Screenshot: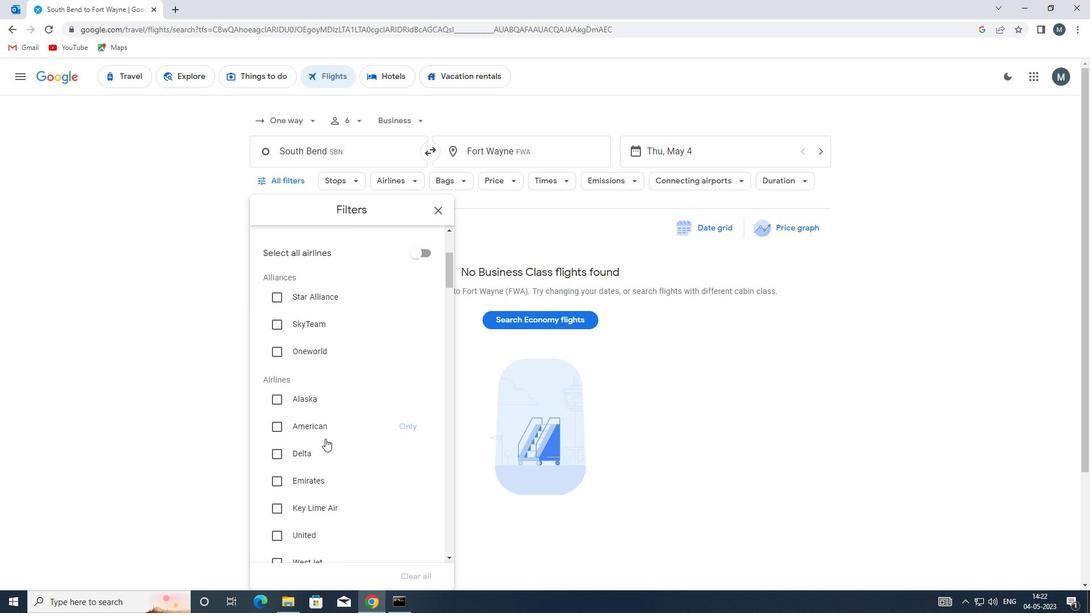 
Action: Mouse pressed left at (325, 449)
Screenshot: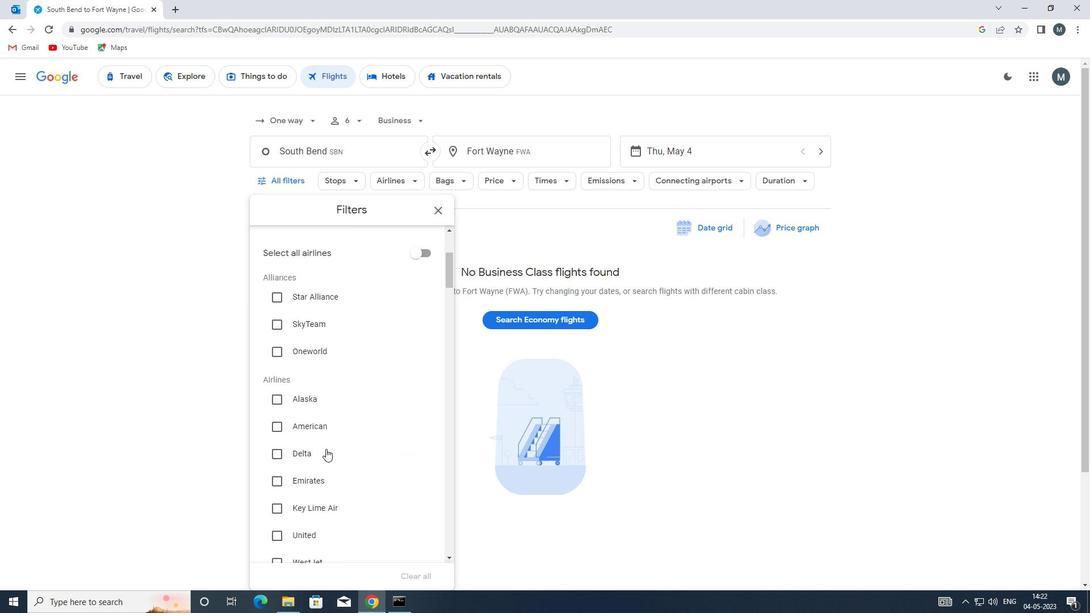 
Action: Mouse moved to (357, 415)
Screenshot: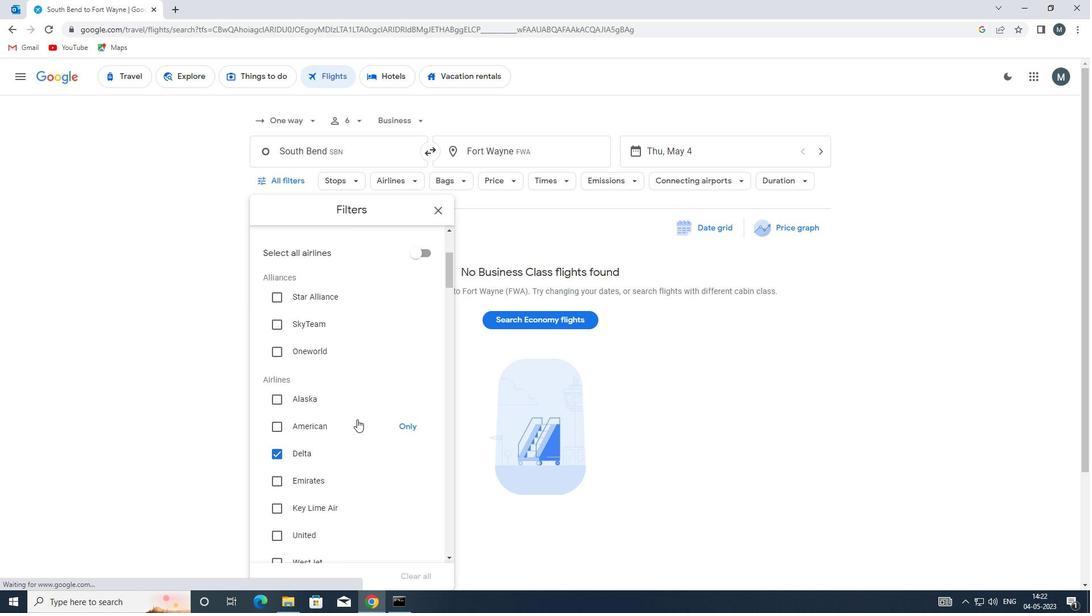 
Action: Mouse scrolled (357, 415) with delta (0, 0)
Screenshot: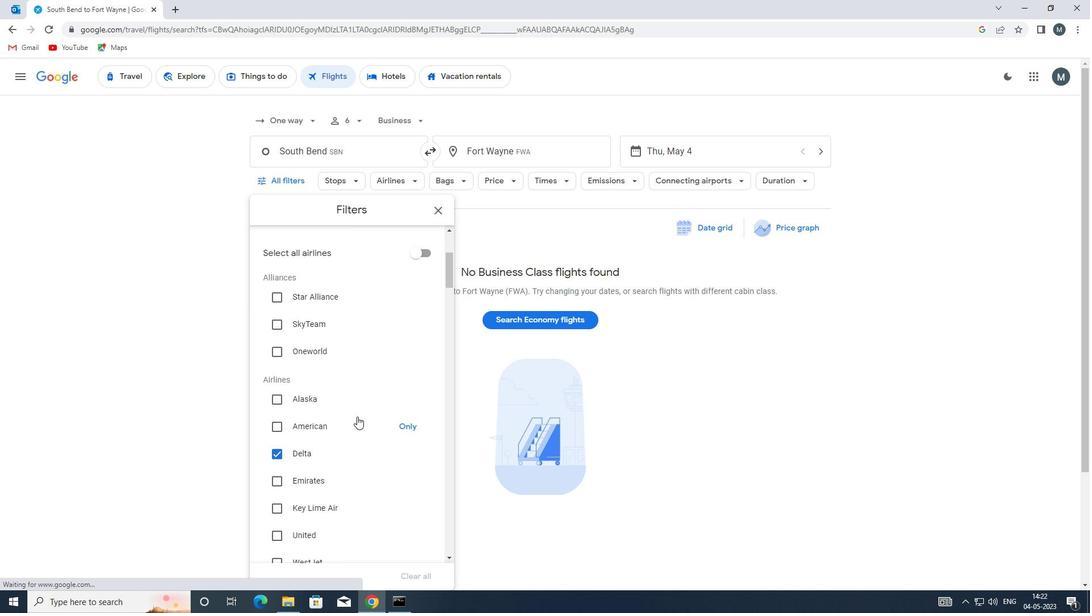 
Action: Mouse moved to (357, 415)
Screenshot: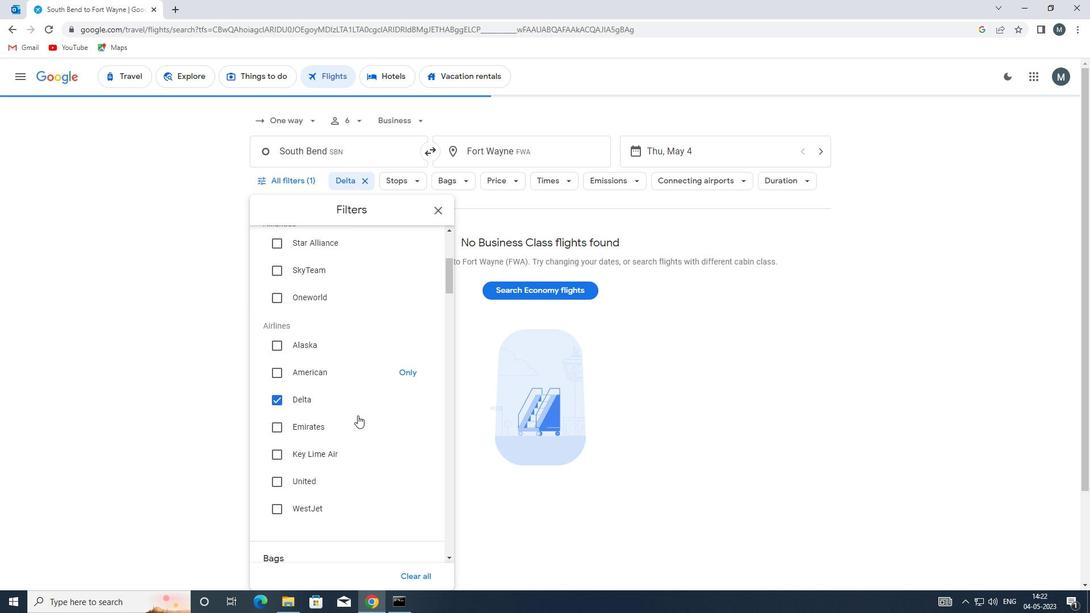 
Action: Mouse scrolled (357, 415) with delta (0, 0)
Screenshot: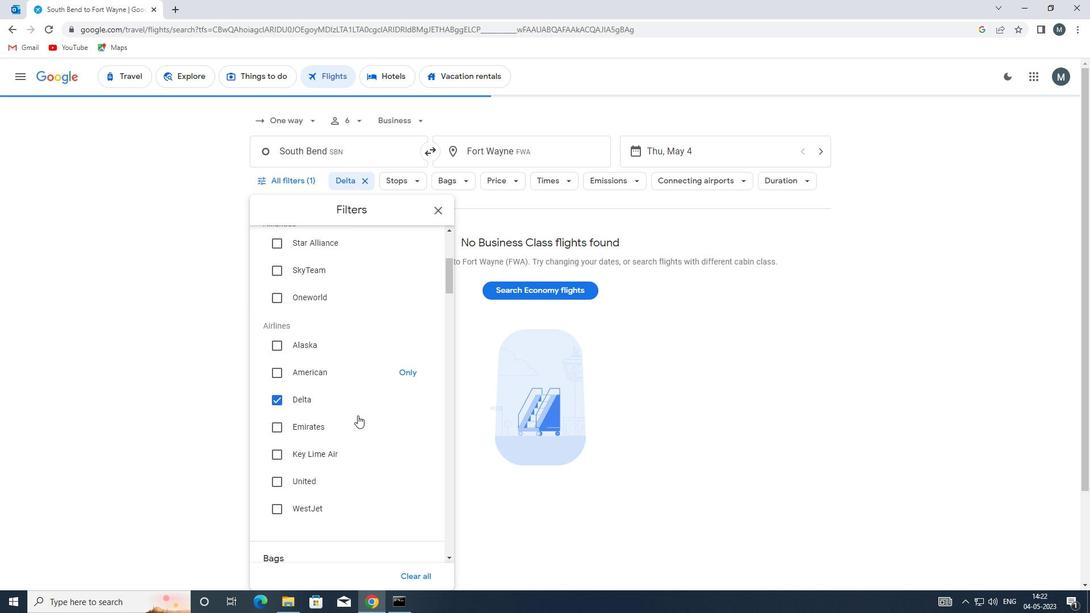 
Action: Mouse moved to (357, 416)
Screenshot: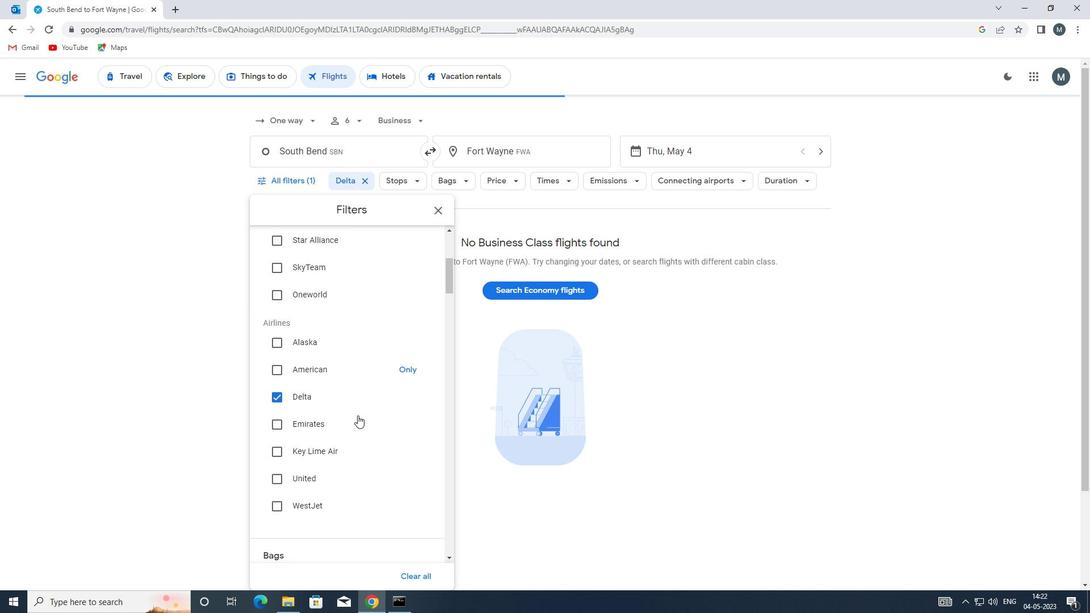 
Action: Mouse scrolled (357, 416) with delta (0, 0)
Screenshot: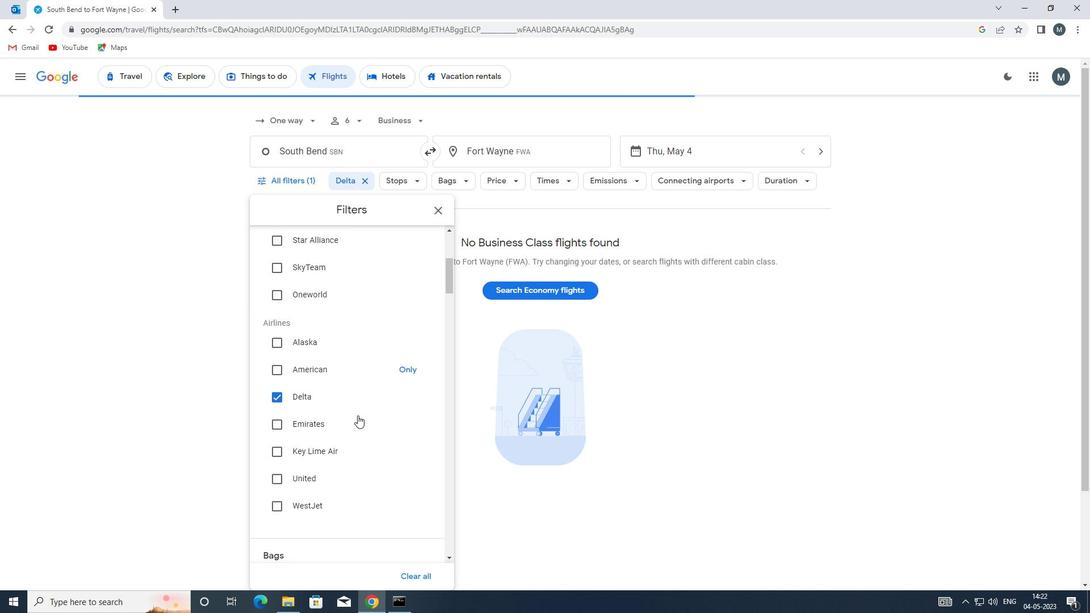 
Action: Mouse moved to (423, 496)
Screenshot: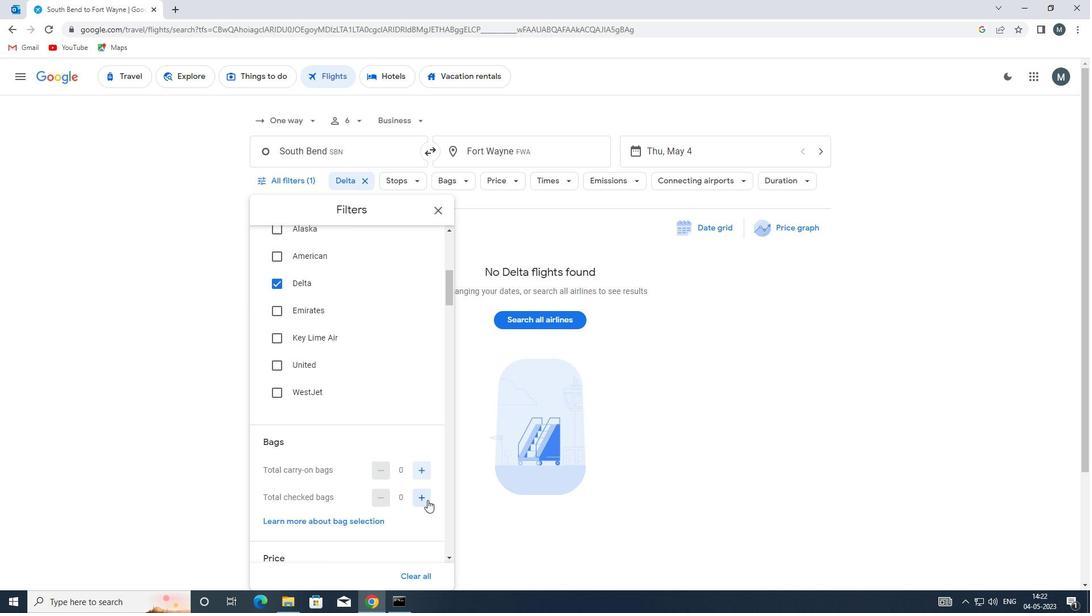 
Action: Mouse pressed left at (423, 496)
Screenshot: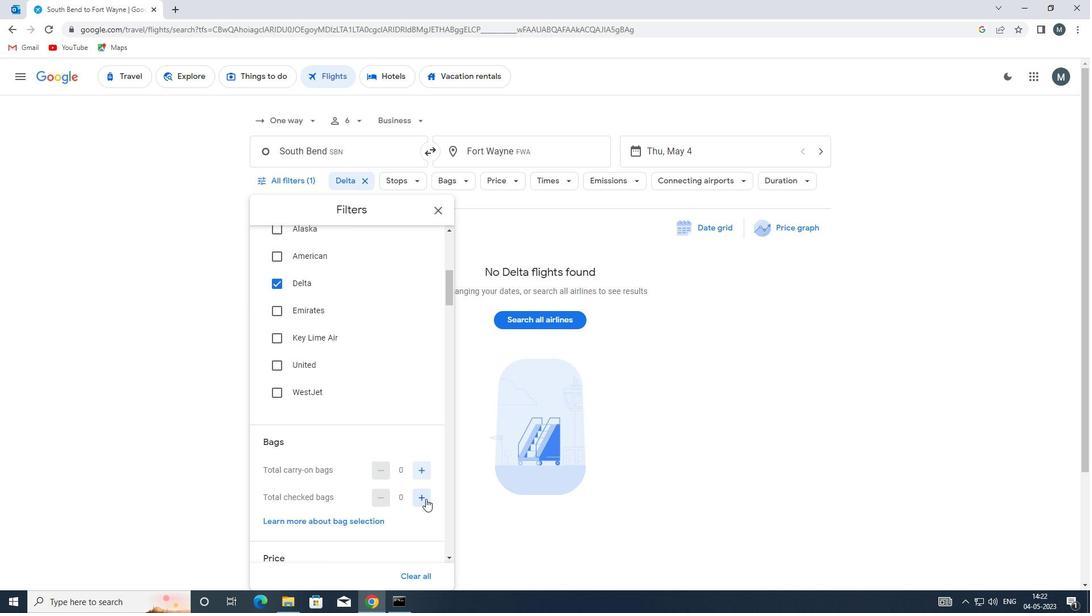 
Action: Mouse pressed left at (423, 496)
Screenshot: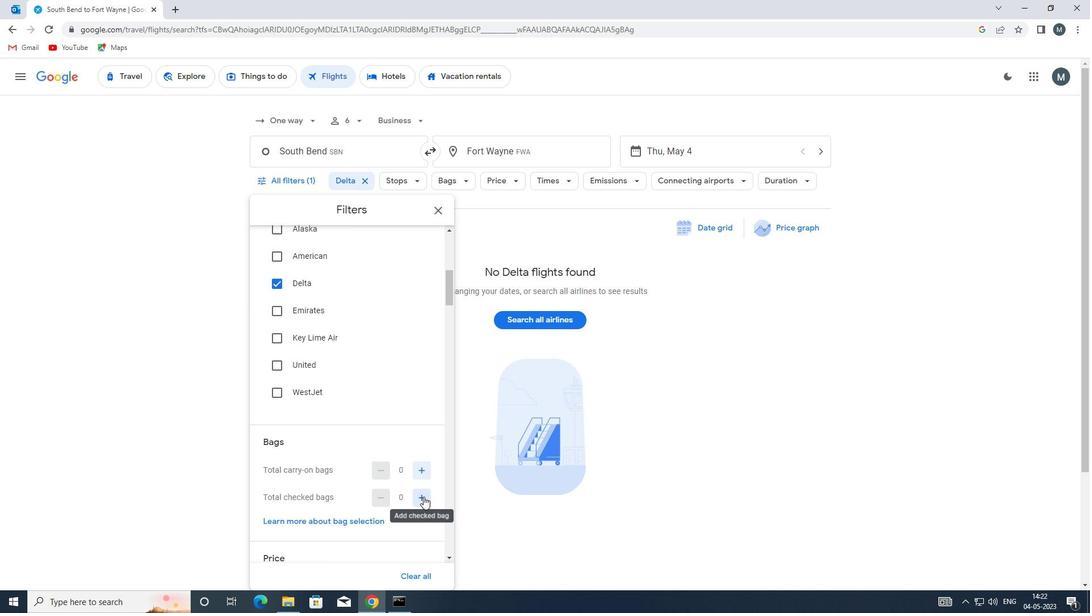 
Action: Mouse moved to (422, 496)
Screenshot: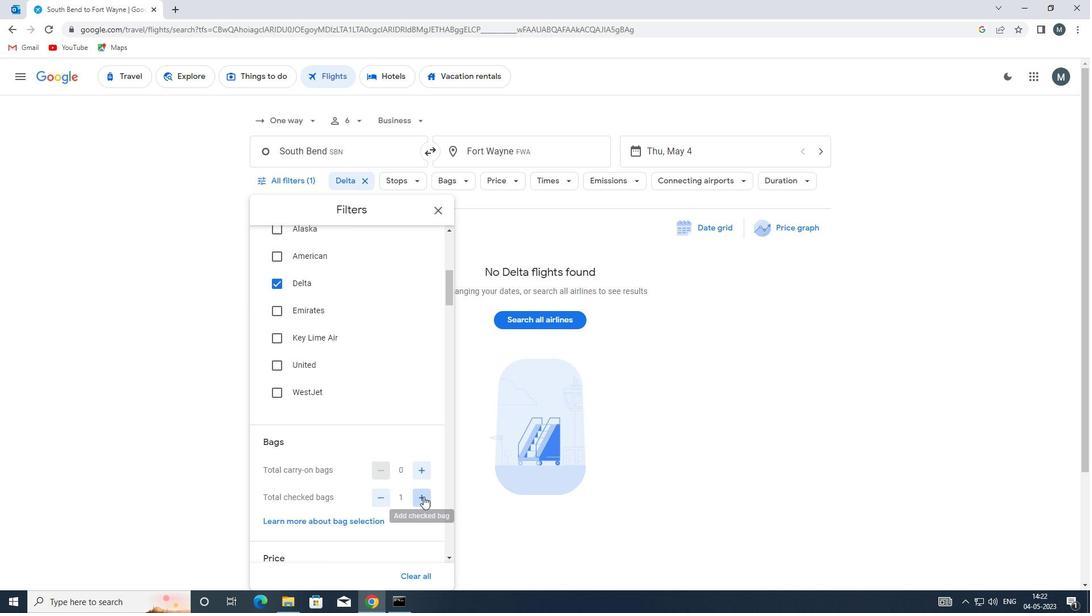 
Action: Mouse pressed left at (422, 496)
Screenshot: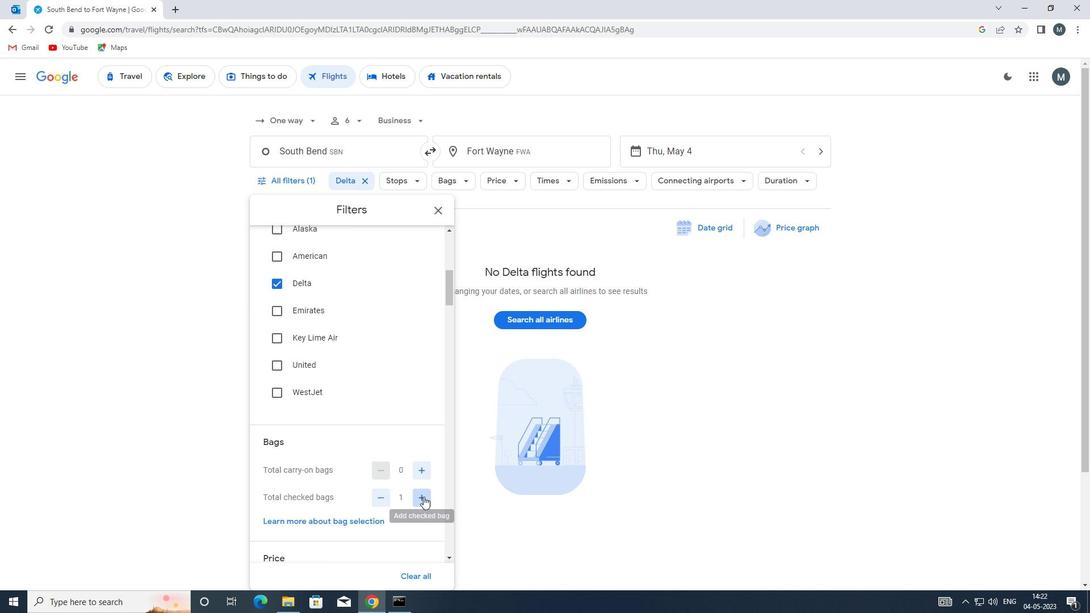 
Action: Mouse pressed left at (422, 496)
Screenshot: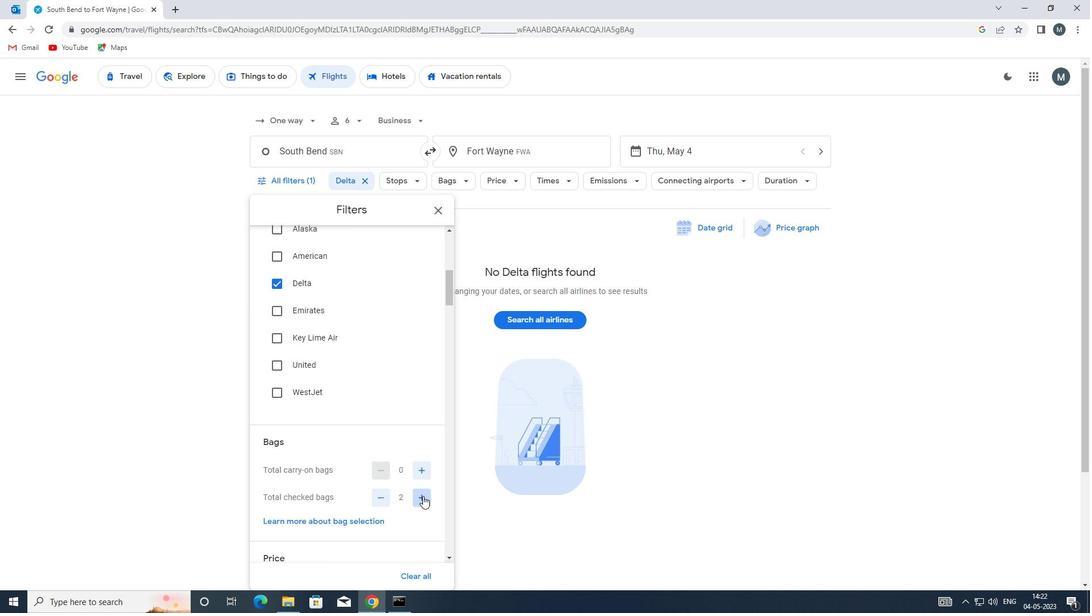 
Action: Mouse pressed left at (422, 496)
Screenshot: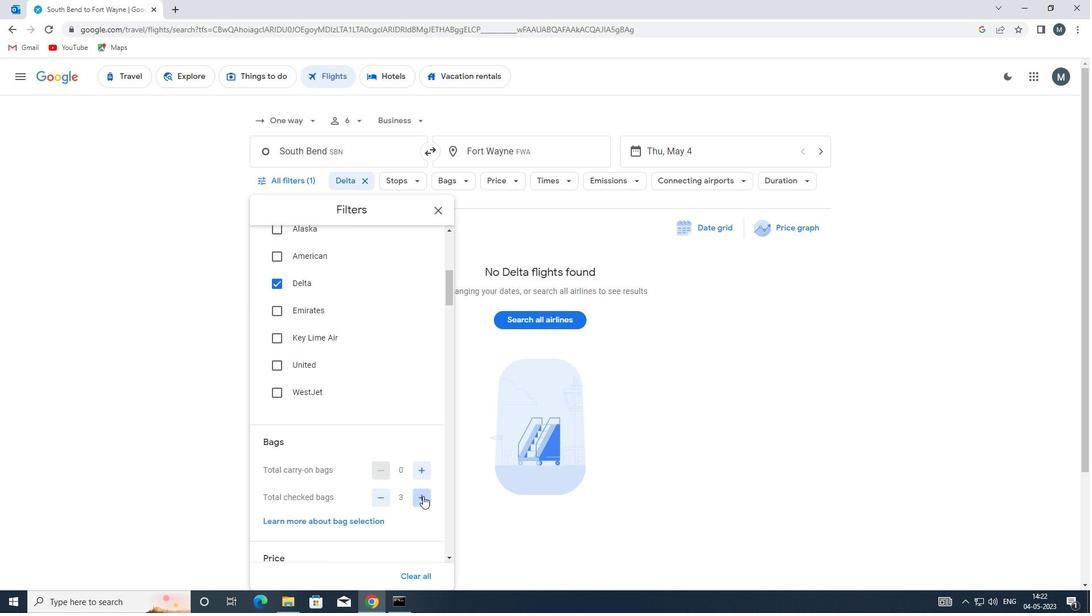 
Action: Mouse moved to (386, 496)
Screenshot: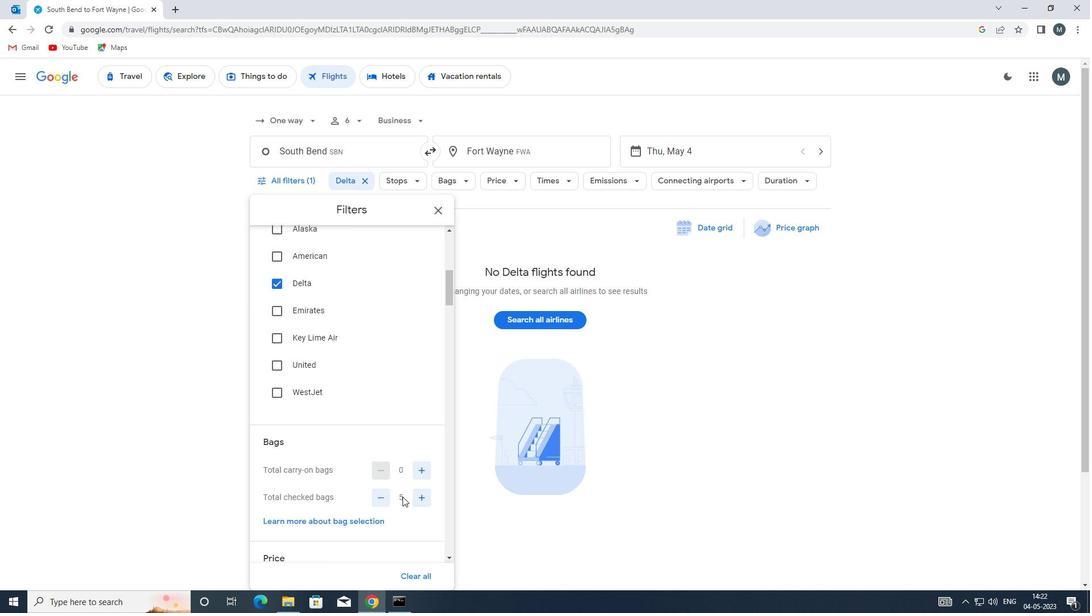 
Action: Mouse pressed left at (386, 496)
Screenshot: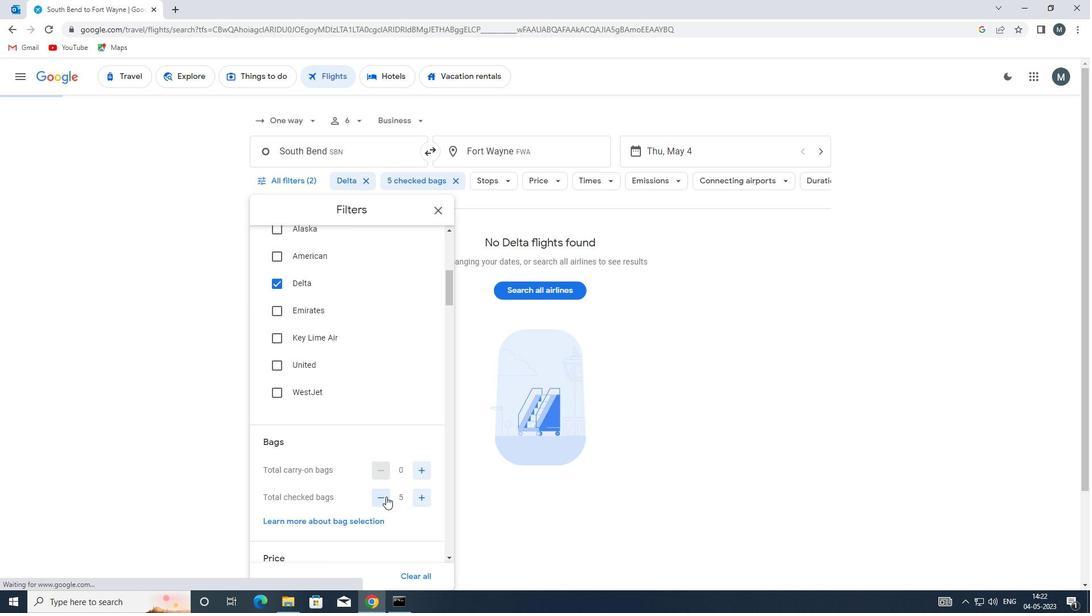 
Action: Mouse moved to (388, 474)
Screenshot: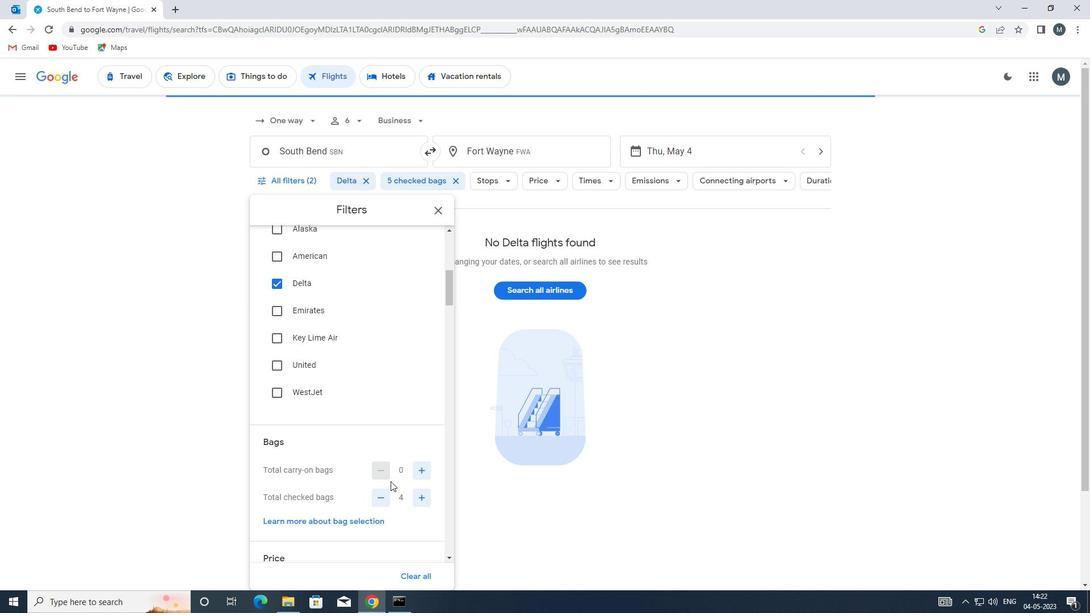 
Action: Mouse scrolled (388, 473) with delta (0, 0)
Screenshot: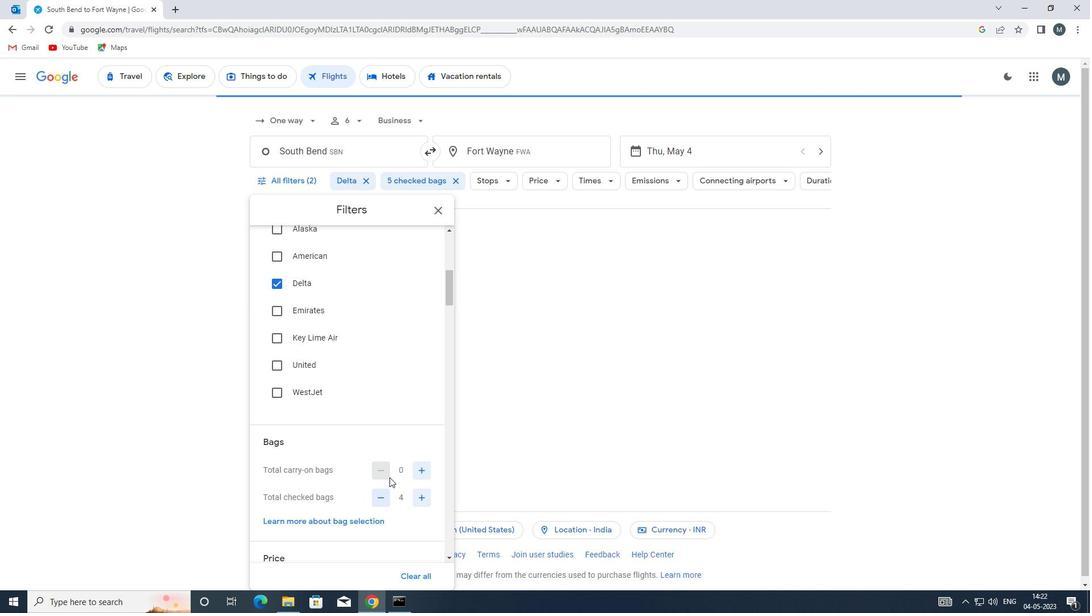 
Action: Mouse moved to (370, 457)
Screenshot: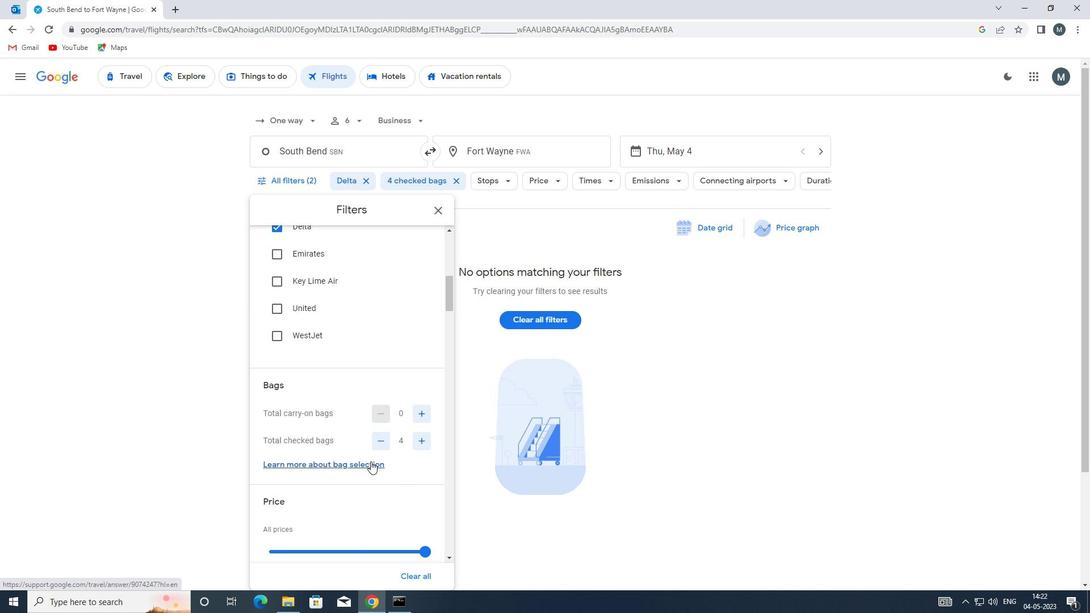 
Action: Mouse scrolled (370, 456) with delta (0, 0)
Screenshot: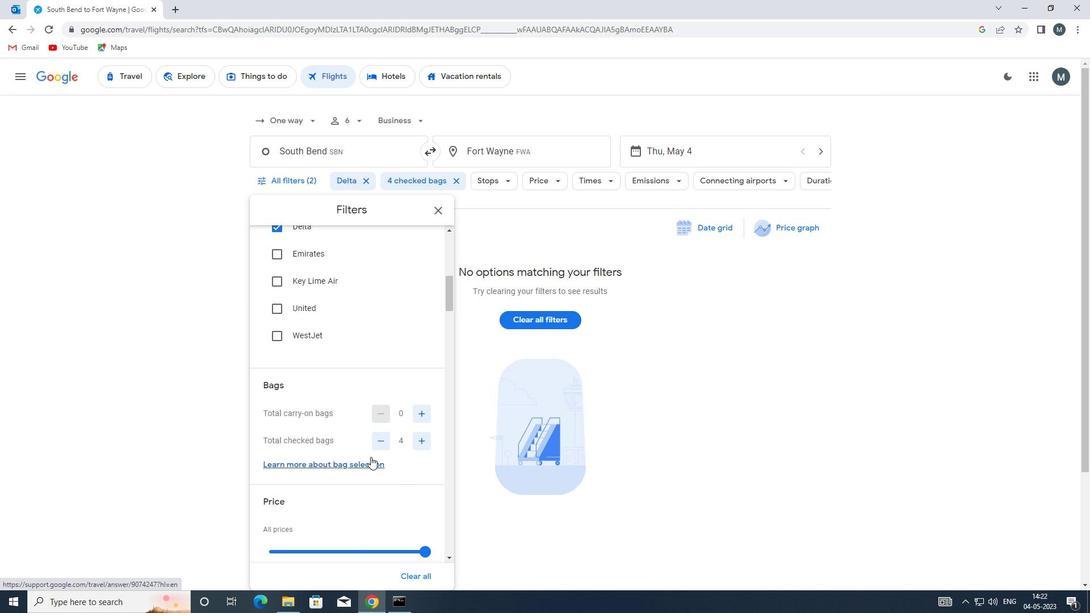 
Action: Mouse moved to (328, 496)
Screenshot: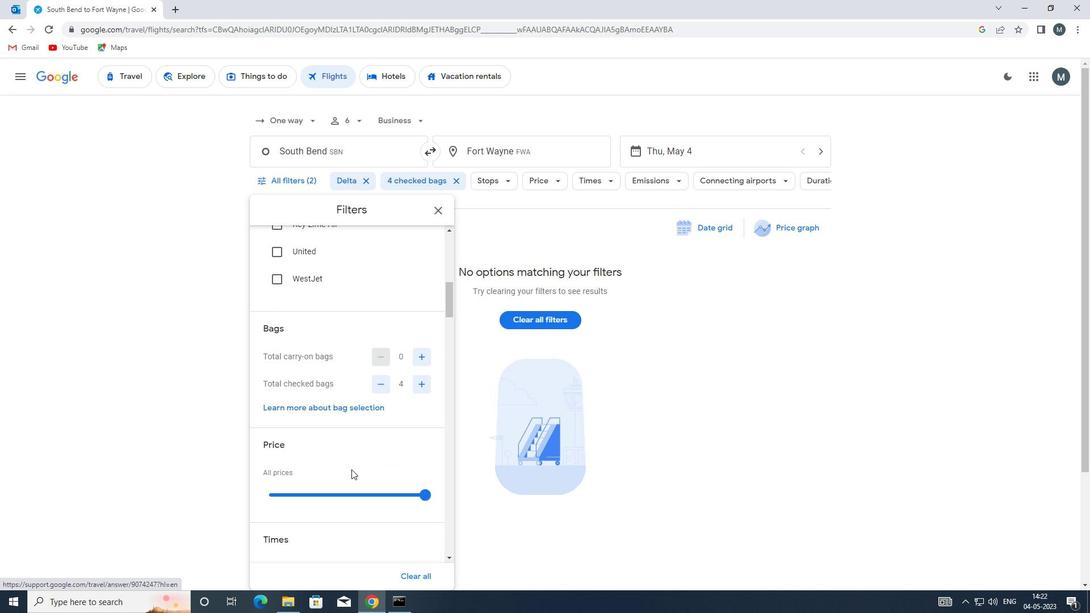 
Action: Mouse pressed left at (328, 496)
Screenshot: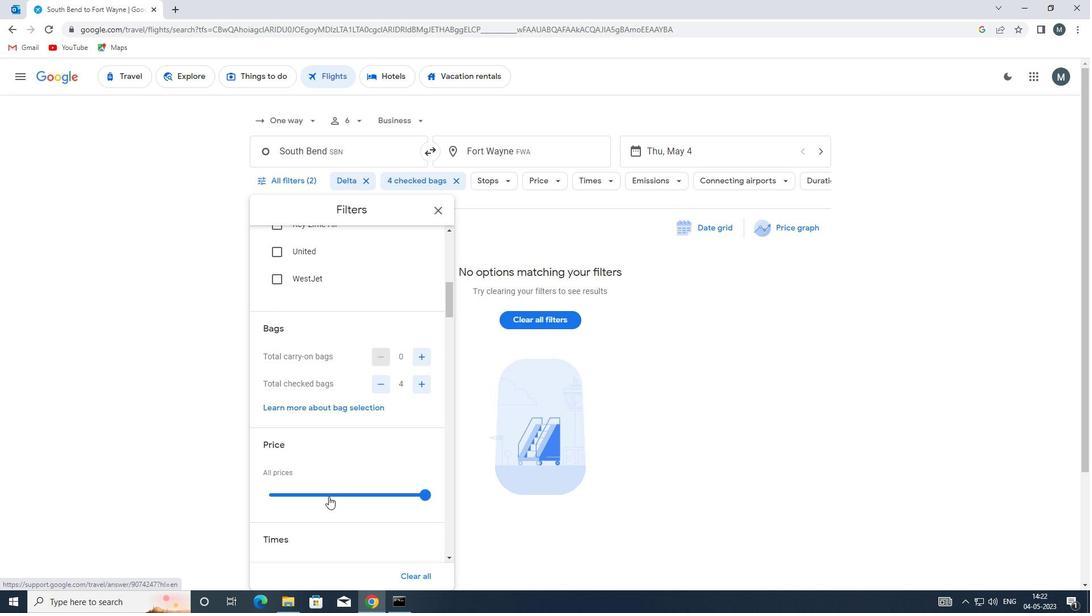 
Action: Mouse moved to (327, 493)
Screenshot: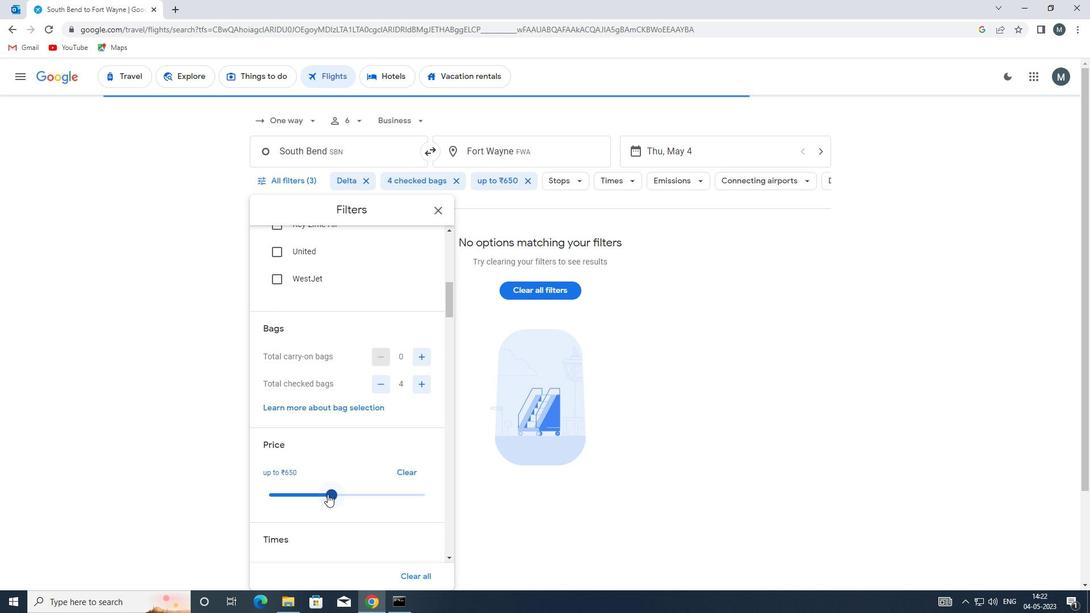 
Action: Mouse pressed left at (327, 493)
Screenshot: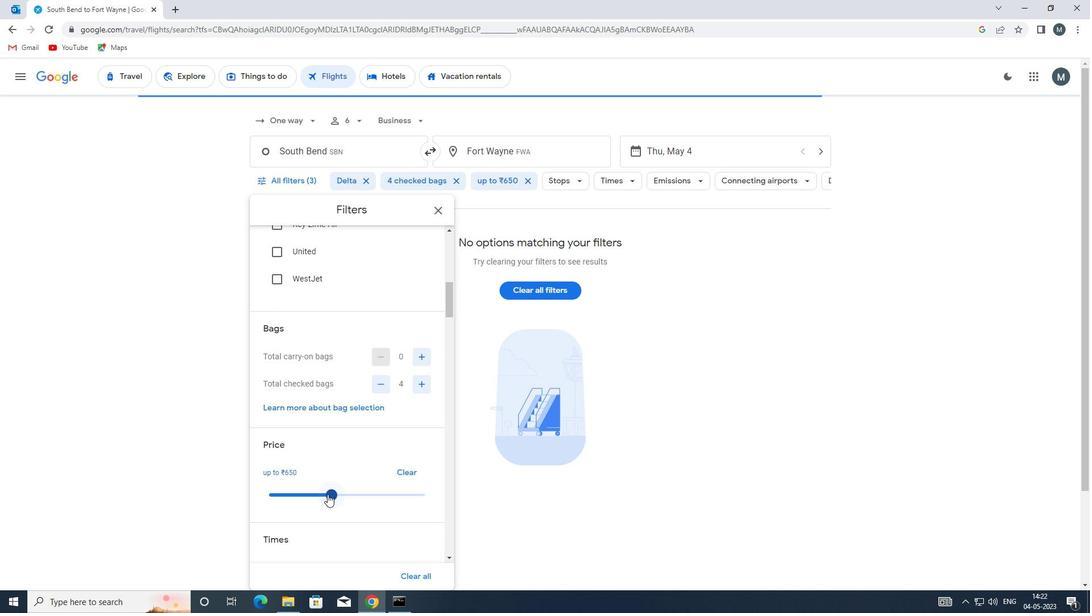 
Action: Mouse moved to (342, 424)
Screenshot: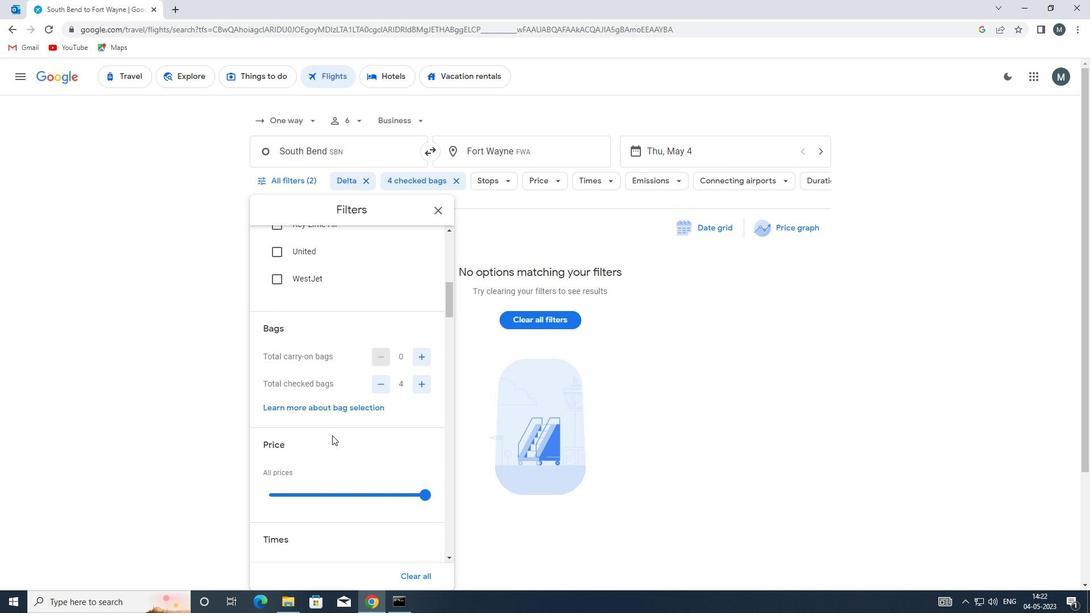 
Action: Mouse scrolled (342, 423) with delta (0, 0)
Screenshot: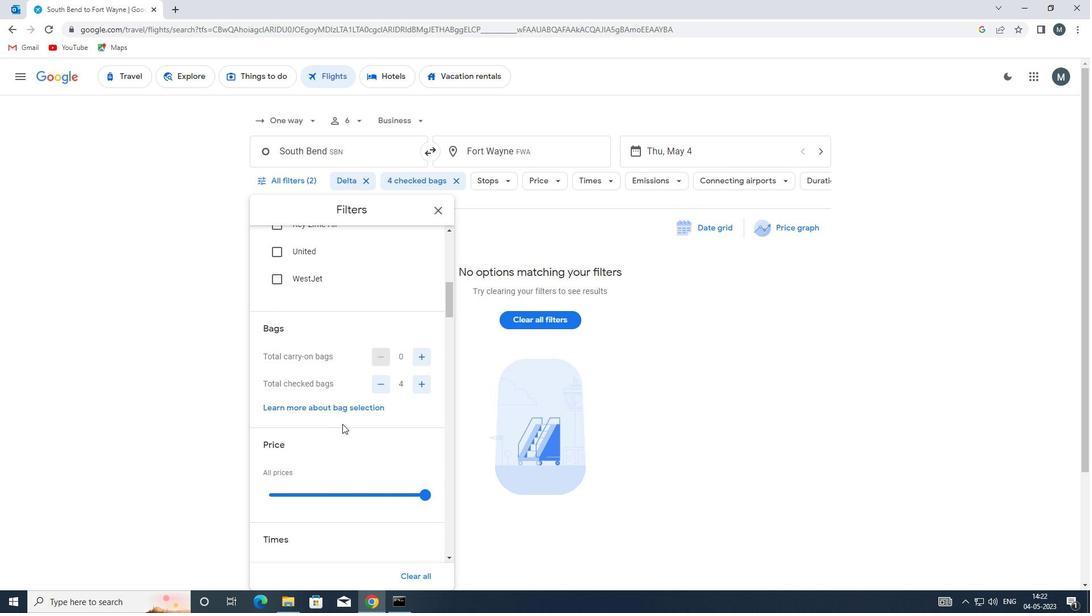 
Action: Mouse scrolled (342, 423) with delta (0, 0)
Screenshot: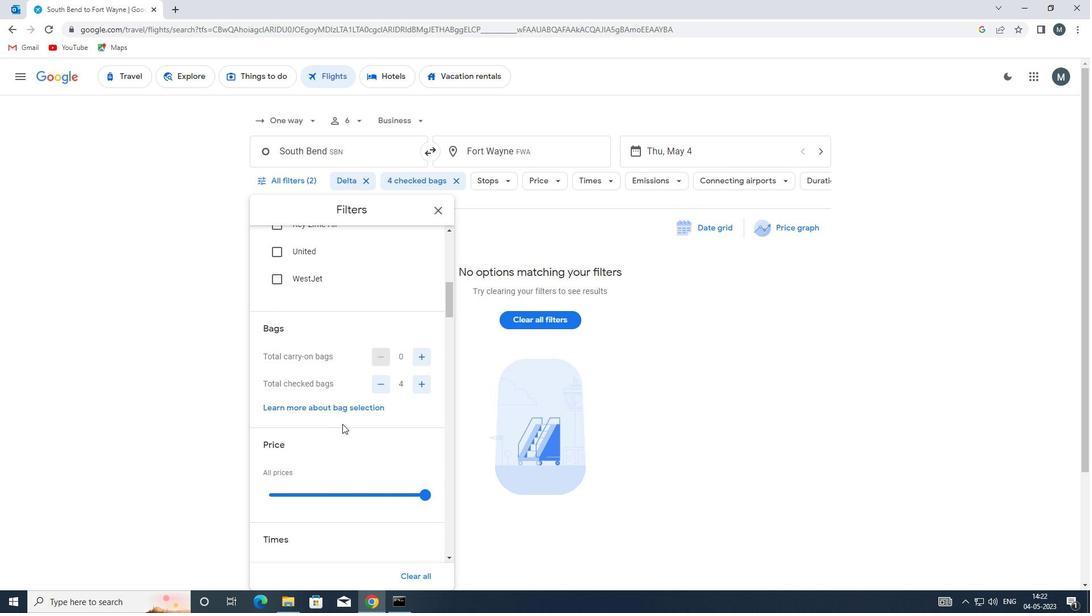 
Action: Mouse moved to (336, 429)
Screenshot: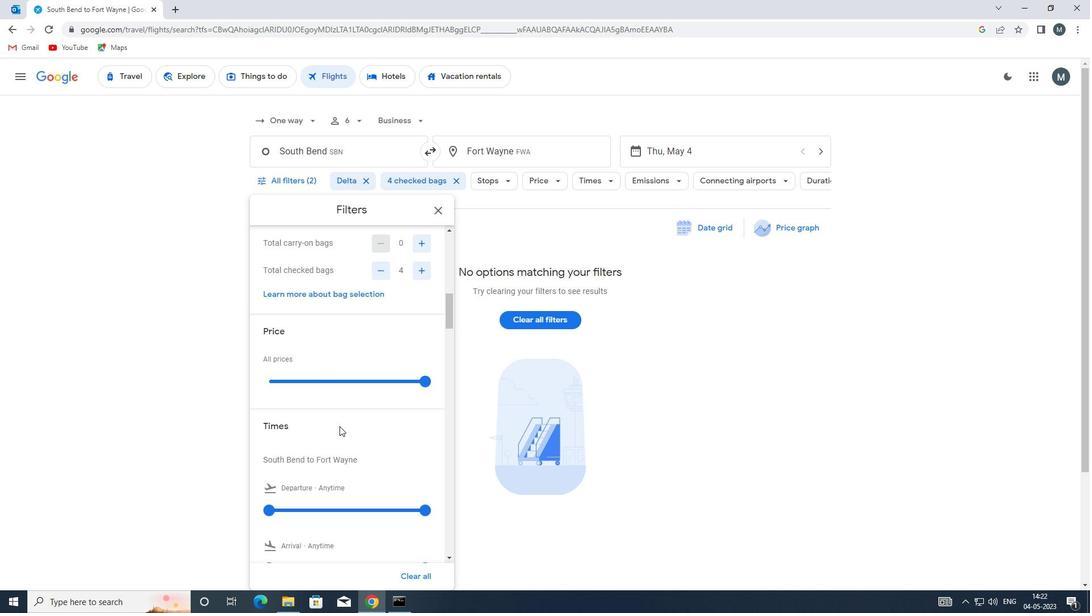 
Action: Mouse scrolled (336, 428) with delta (0, 0)
Screenshot: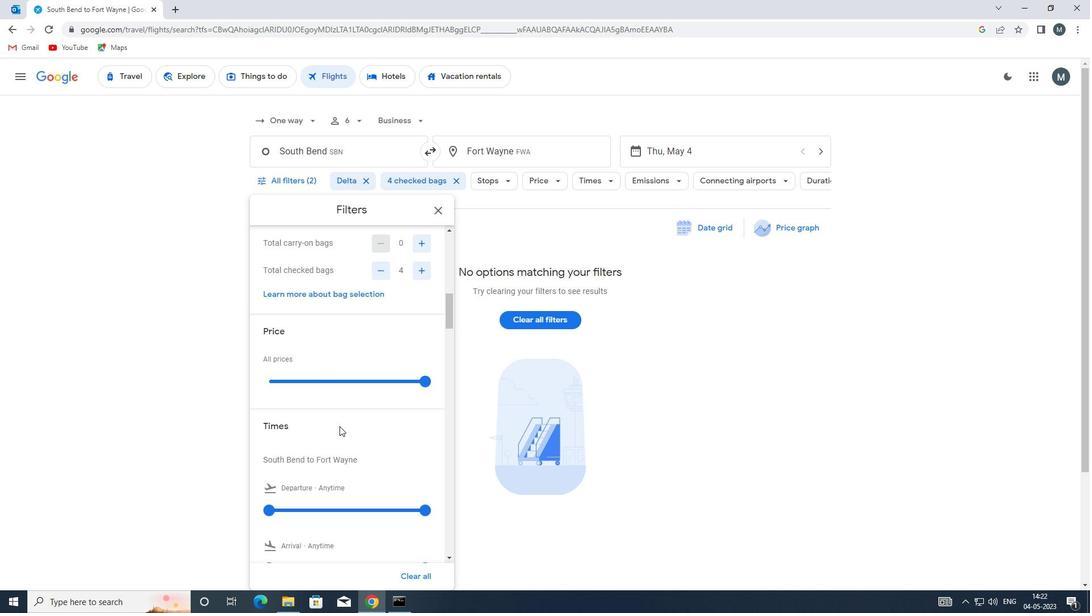 
Action: Mouse moved to (271, 455)
Screenshot: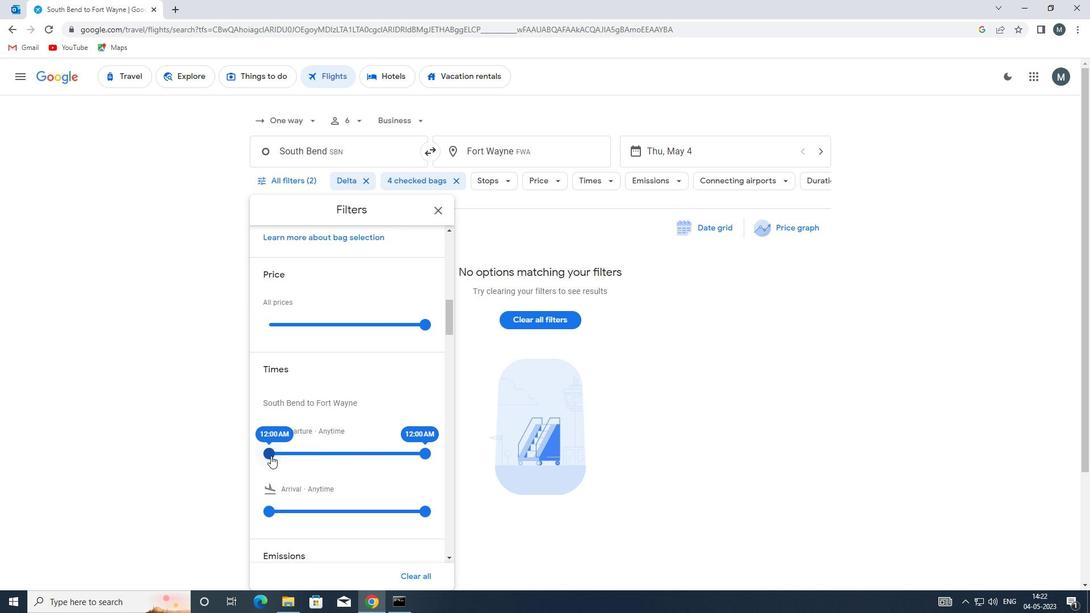 
Action: Mouse pressed left at (271, 455)
Screenshot: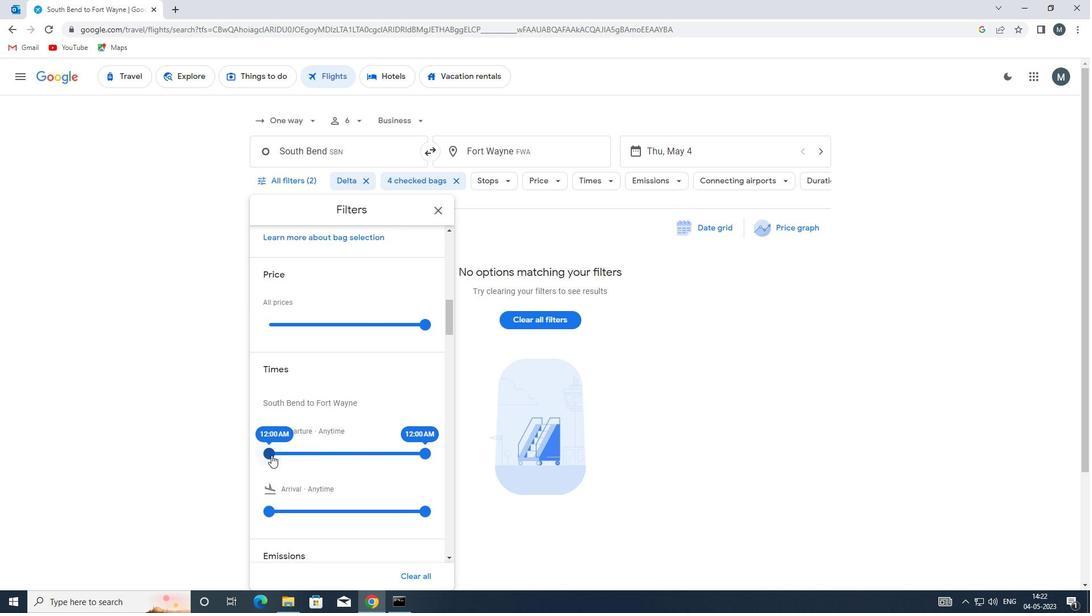 
Action: Mouse moved to (425, 452)
Screenshot: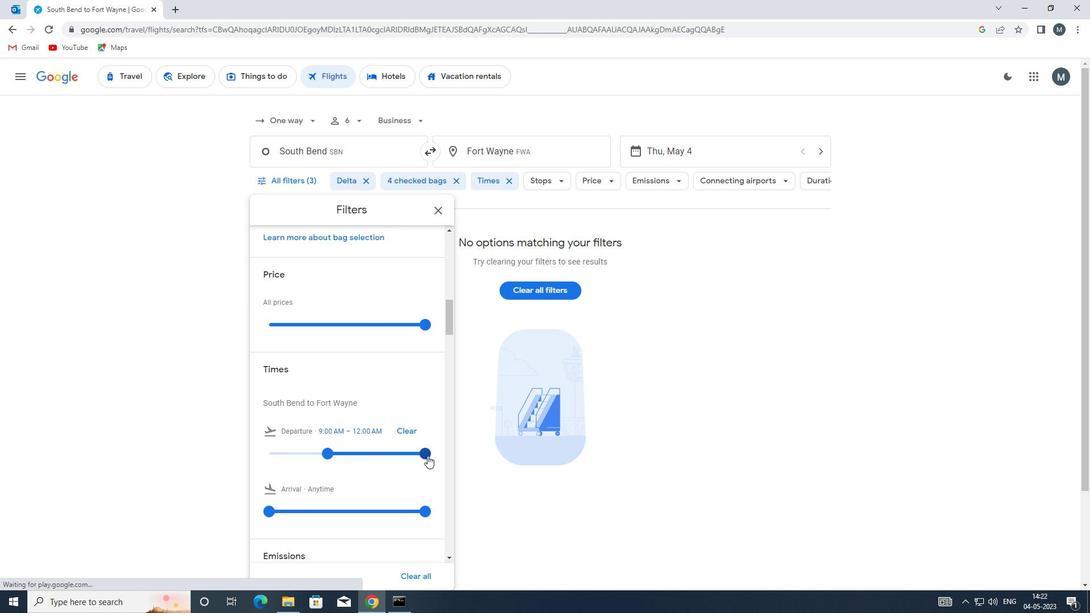 
Action: Mouse pressed left at (425, 452)
Screenshot: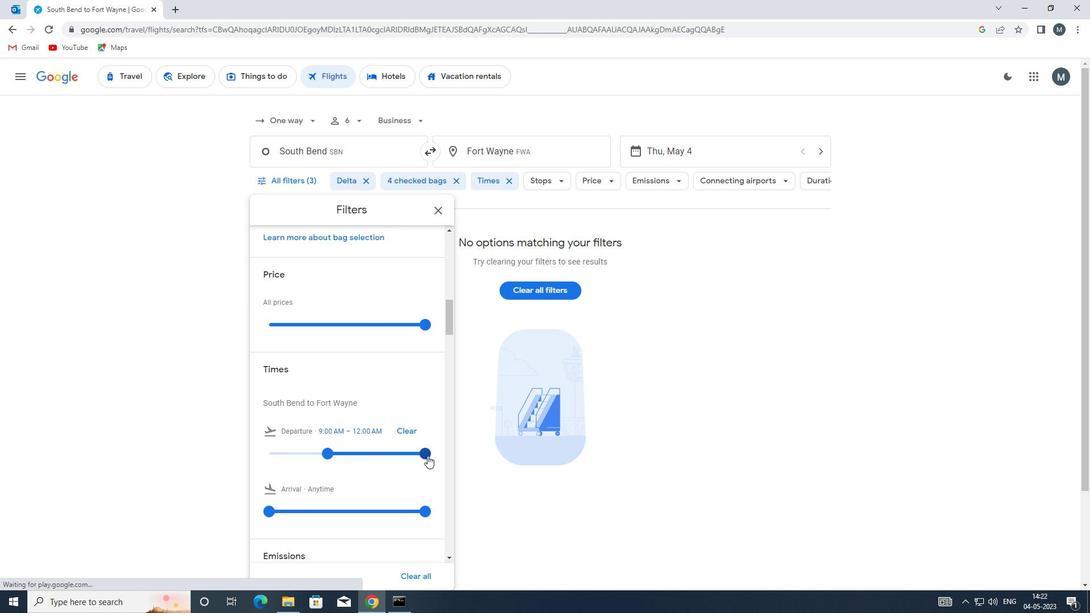 
Action: Mouse moved to (338, 450)
Screenshot: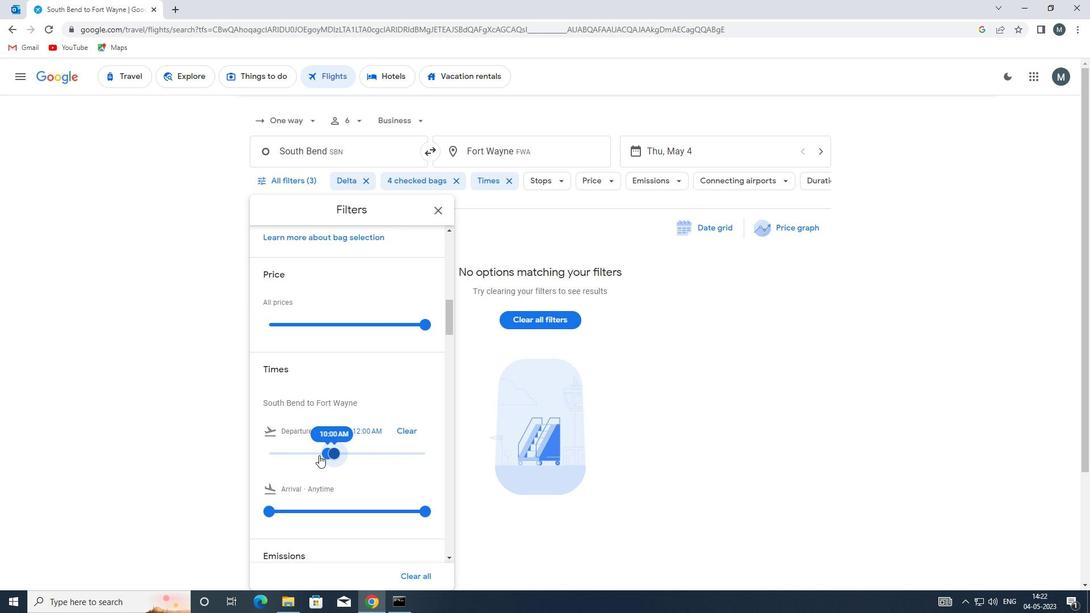 
Action: Mouse scrolled (338, 450) with delta (0, 0)
Screenshot: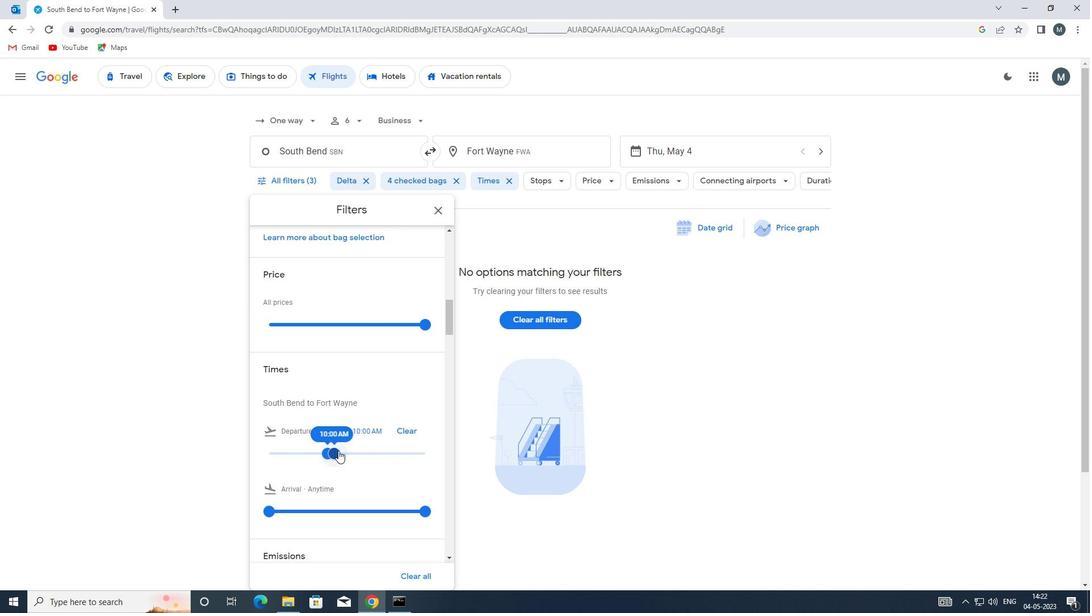 
Action: Mouse moved to (338, 450)
Screenshot: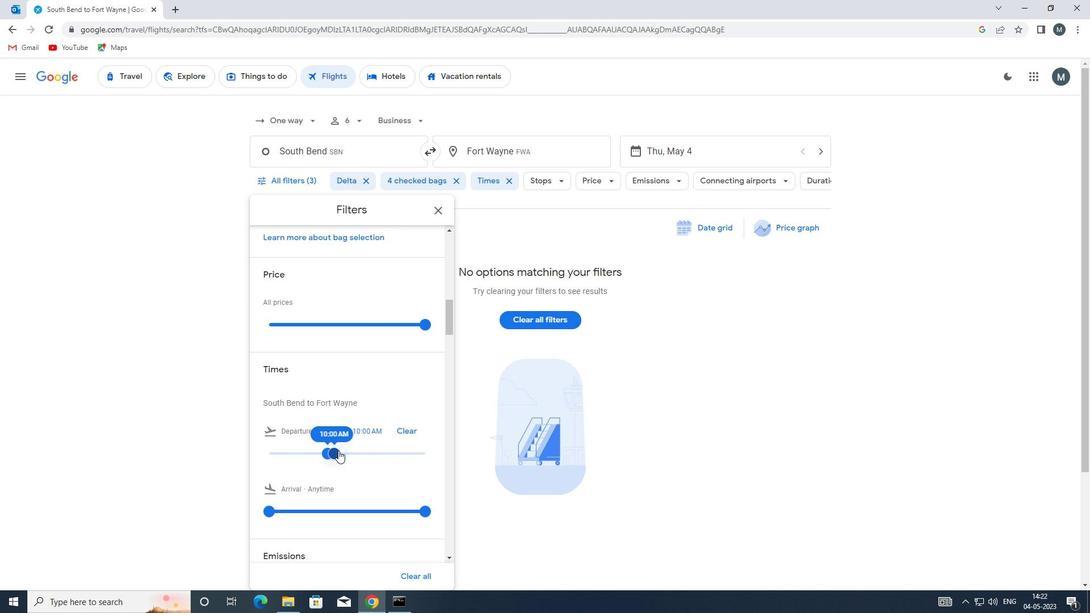 
Action: Mouse scrolled (338, 450) with delta (0, 0)
Screenshot: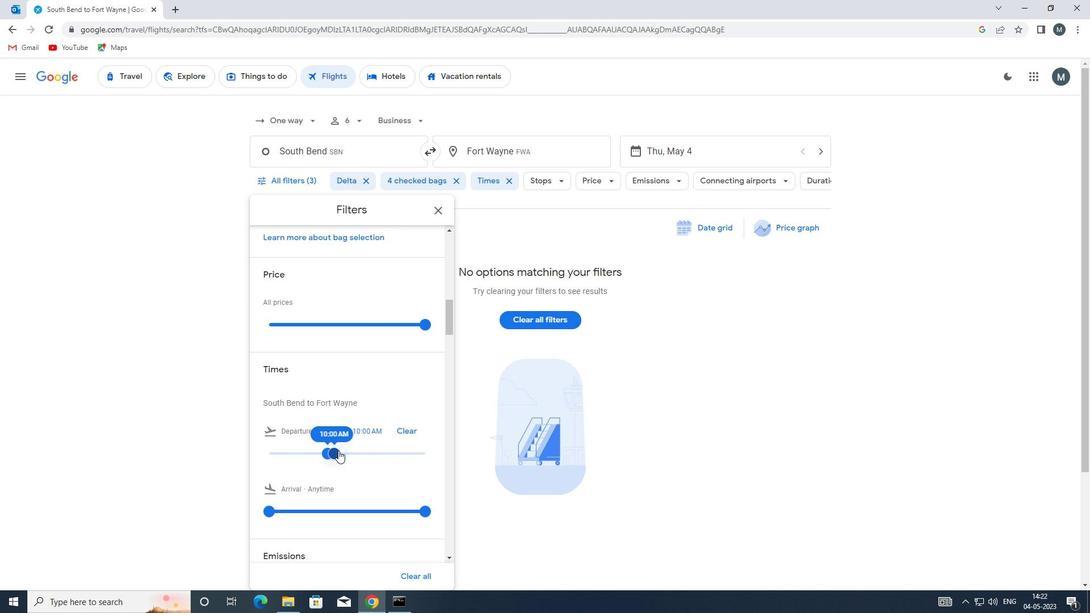 
Action: Mouse scrolled (338, 450) with delta (0, 0)
Screenshot: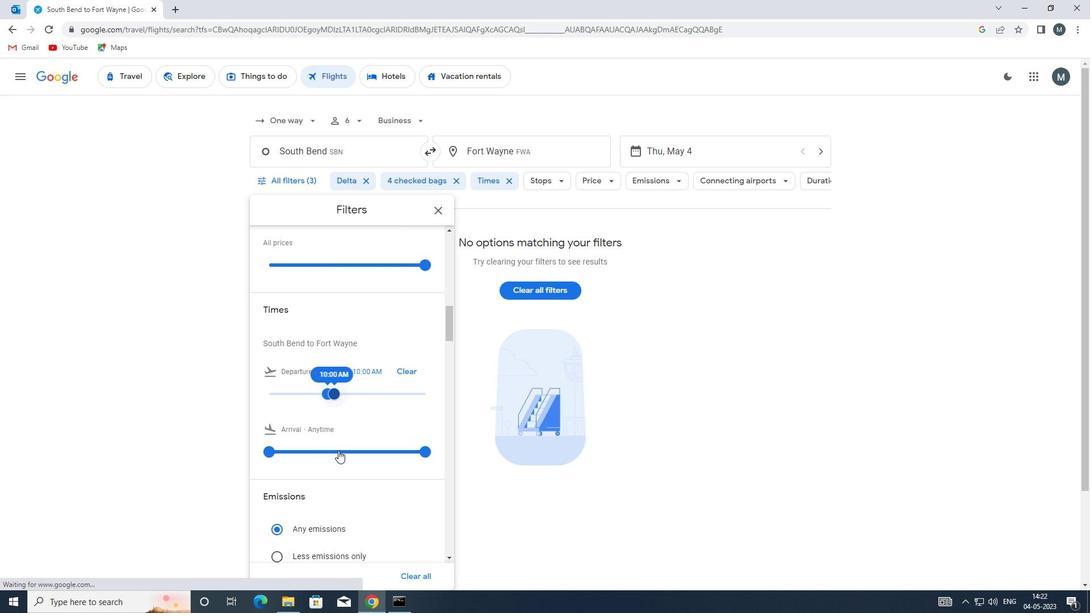 
Action: Mouse moved to (443, 212)
Screenshot: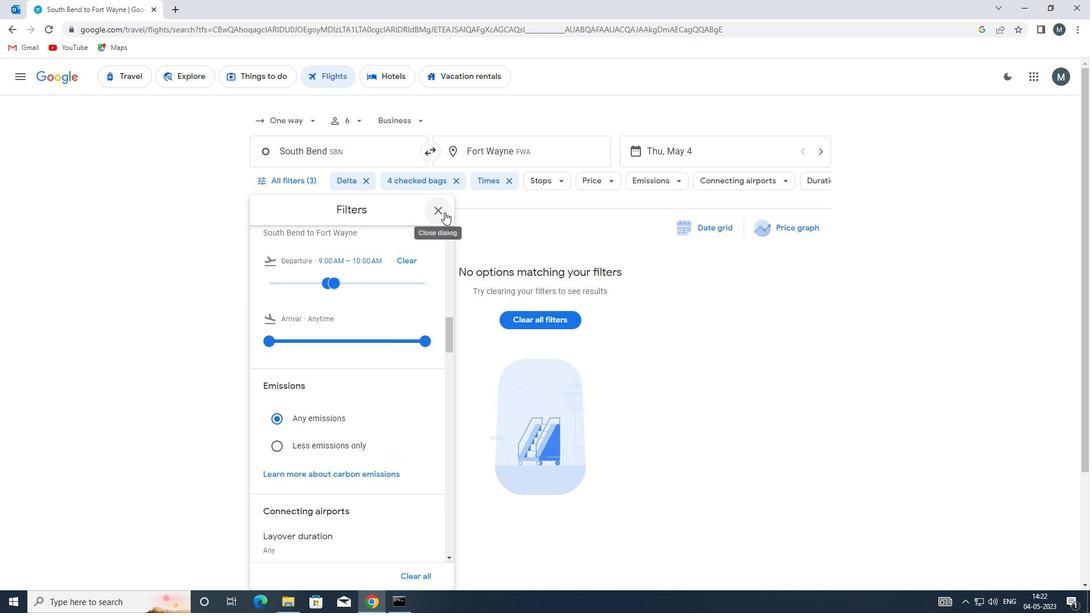 
Action: Mouse pressed left at (443, 212)
Screenshot: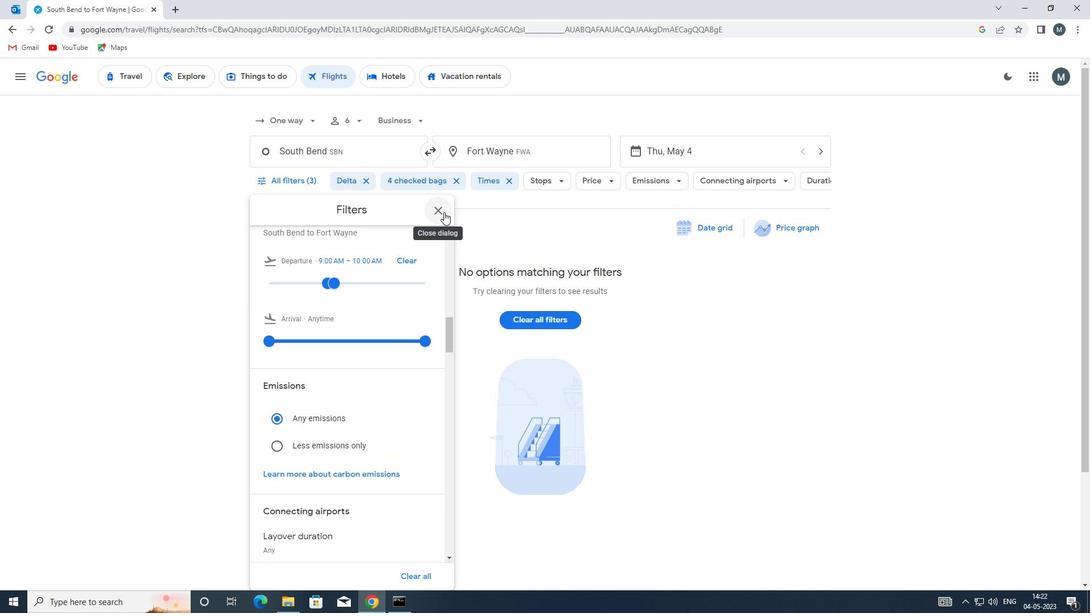 
Action: Mouse moved to (443, 212)
Screenshot: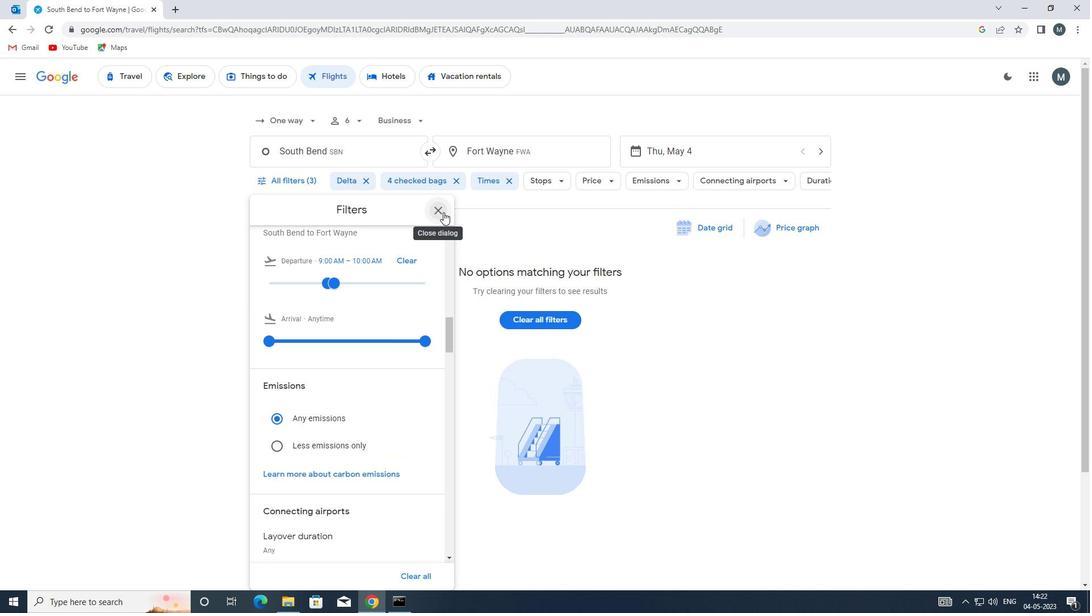 
